 Task: Find connections with filter location Byaroza with filter topic #personalbrandingwith filter profile language Potuguese with filter current company Arm with filter school Vidya Academy of Science and Technology with filter industry Leather Product Manufacturing with filter service category Telecommunications with filter keywords title Crane Operator
Action: Mouse moved to (208, 255)
Screenshot: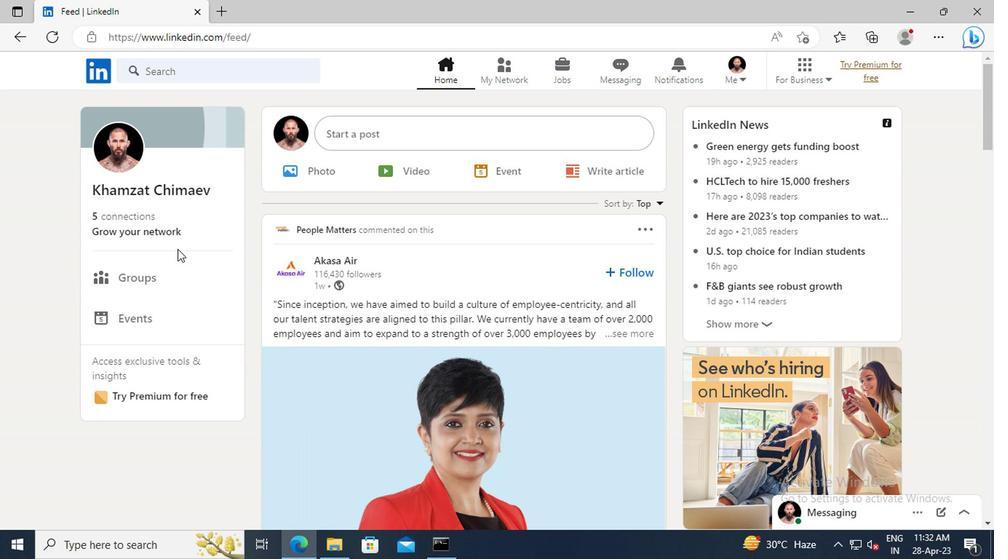 
Action: Mouse pressed left at (208, 255)
Screenshot: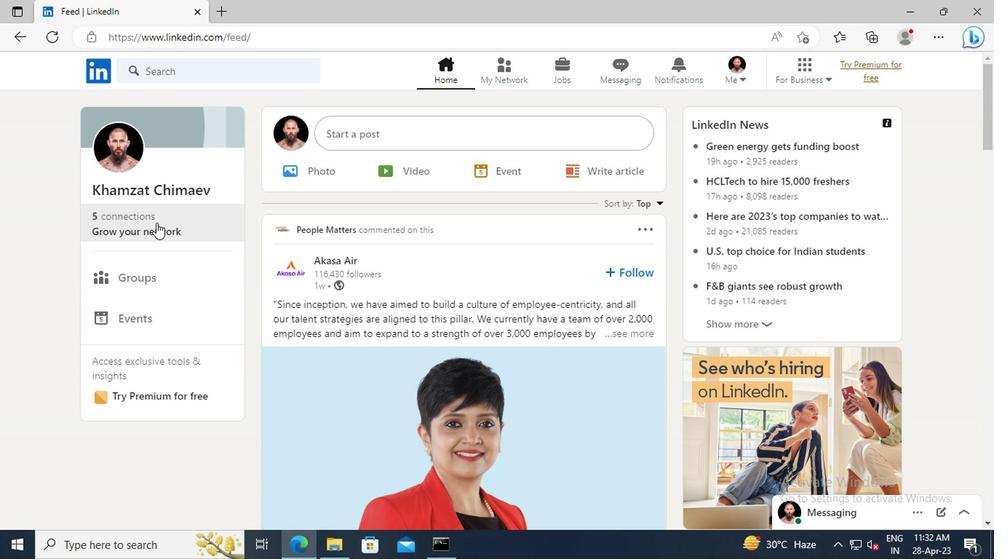 
Action: Mouse moved to (216, 204)
Screenshot: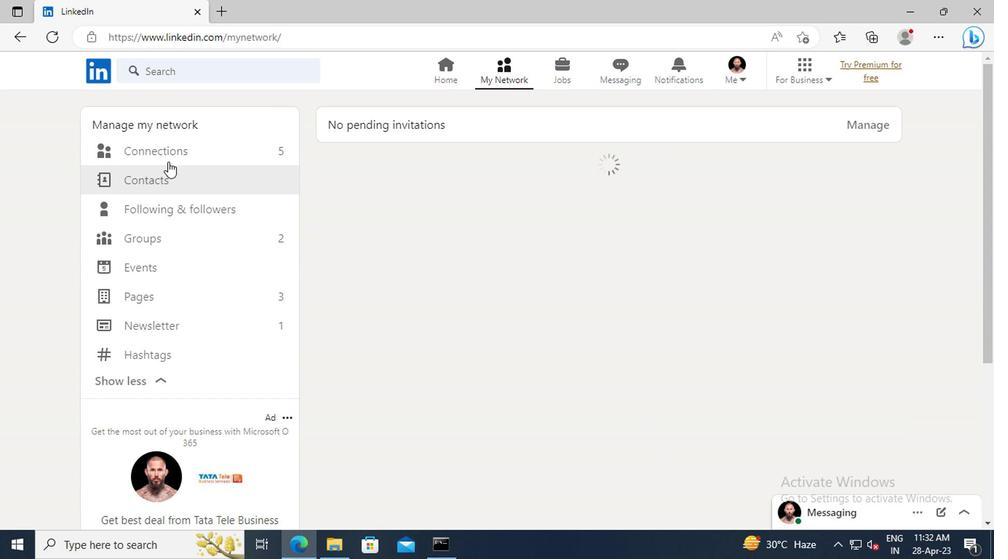 
Action: Mouse pressed left at (216, 204)
Screenshot: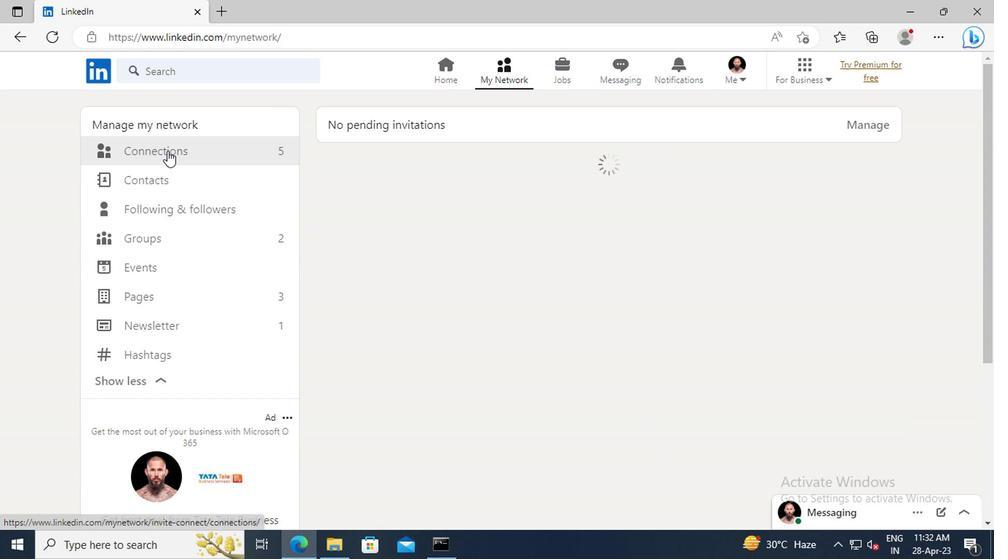 
Action: Mouse moved to (529, 204)
Screenshot: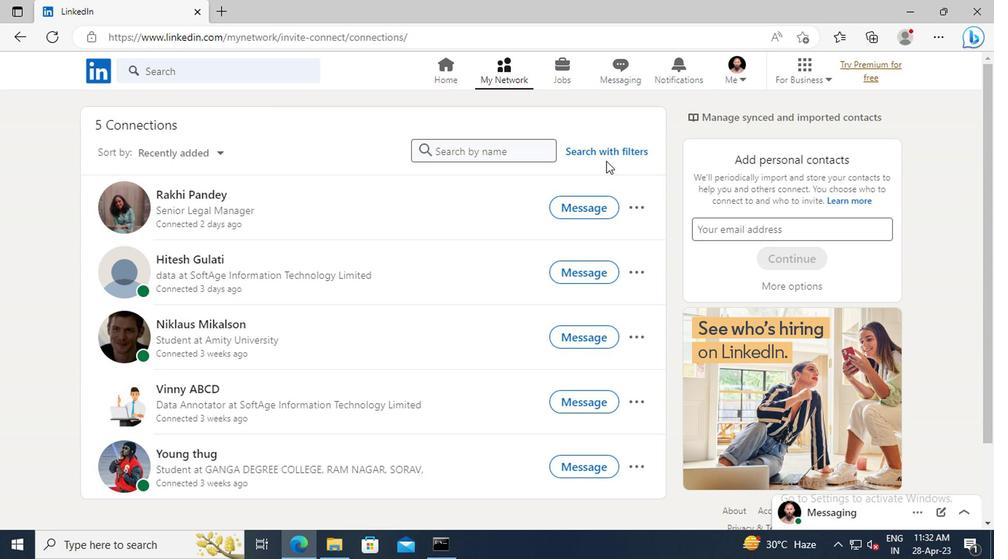 
Action: Mouse pressed left at (529, 204)
Screenshot: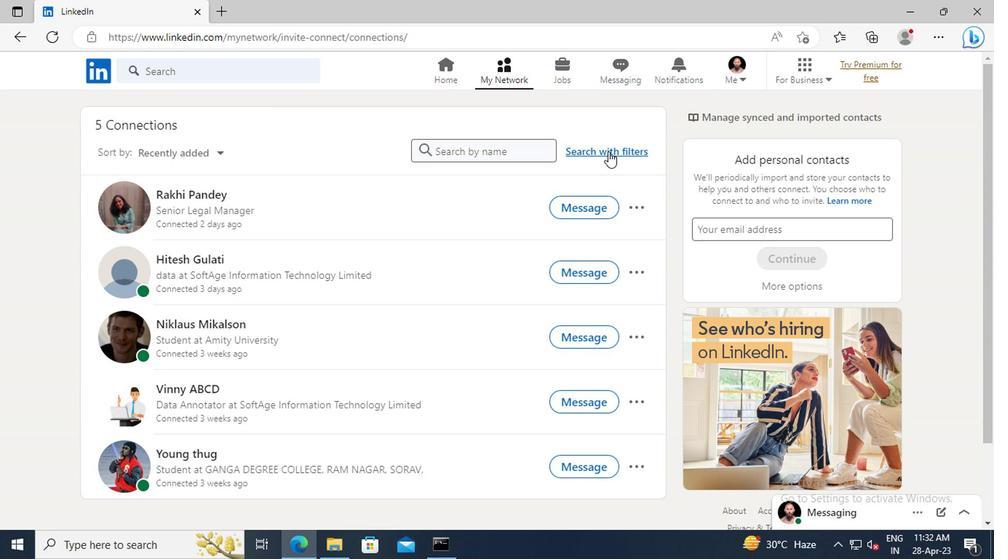 
Action: Mouse moved to (491, 174)
Screenshot: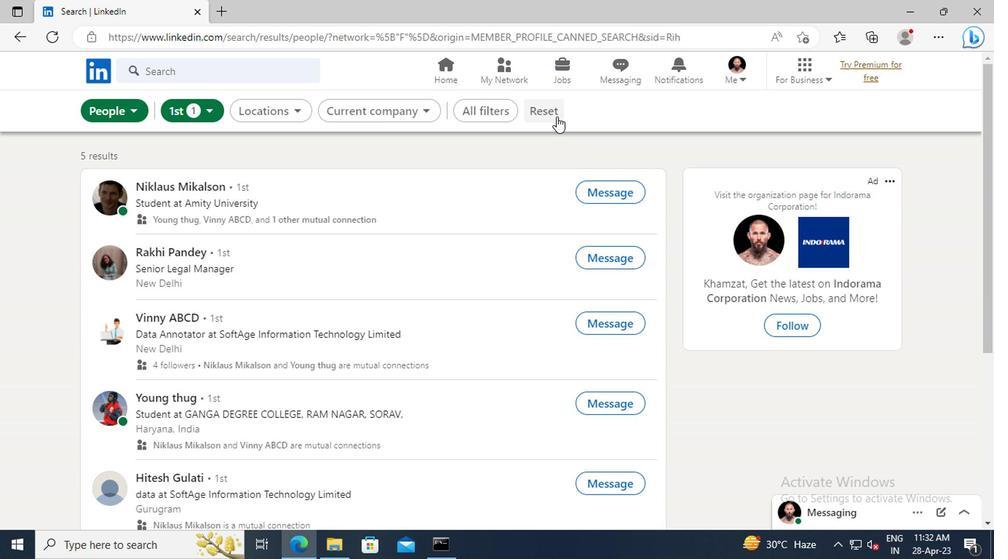 
Action: Mouse pressed left at (491, 174)
Screenshot: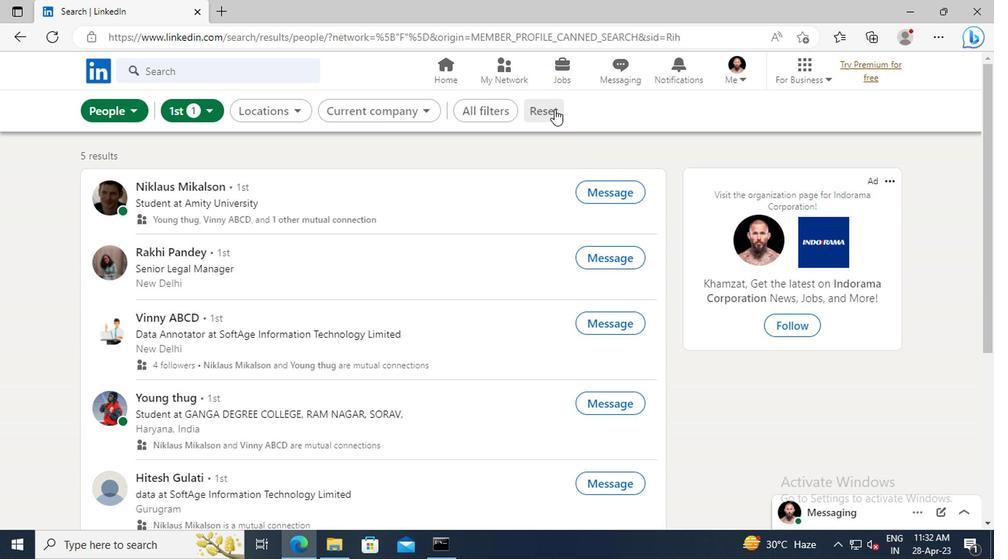 
Action: Mouse moved to (470, 173)
Screenshot: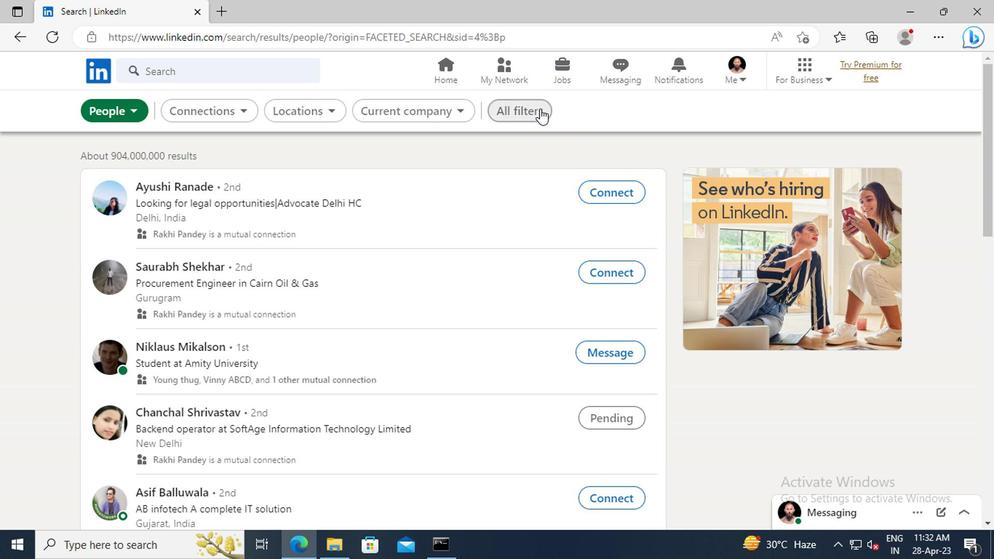 
Action: Mouse pressed left at (470, 173)
Screenshot: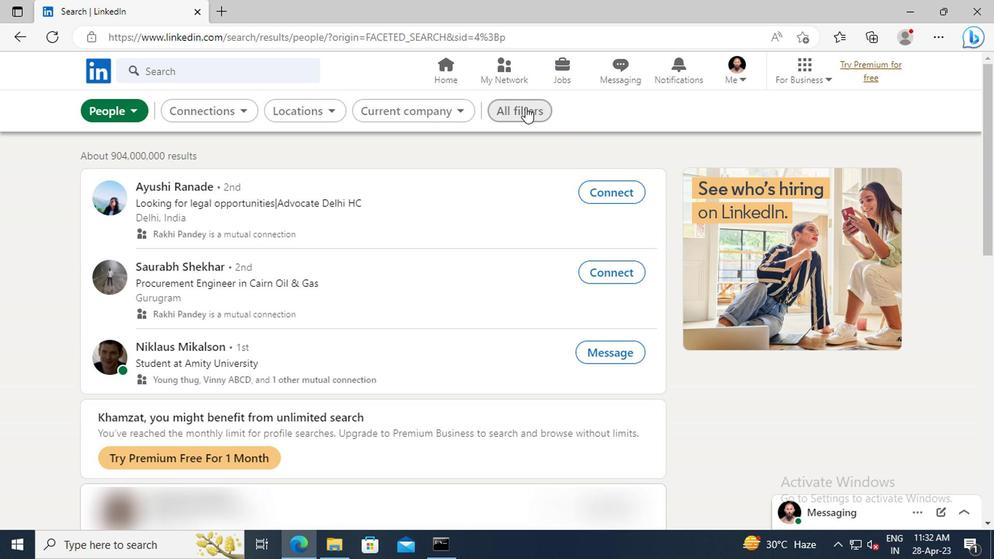 
Action: Mouse moved to (675, 281)
Screenshot: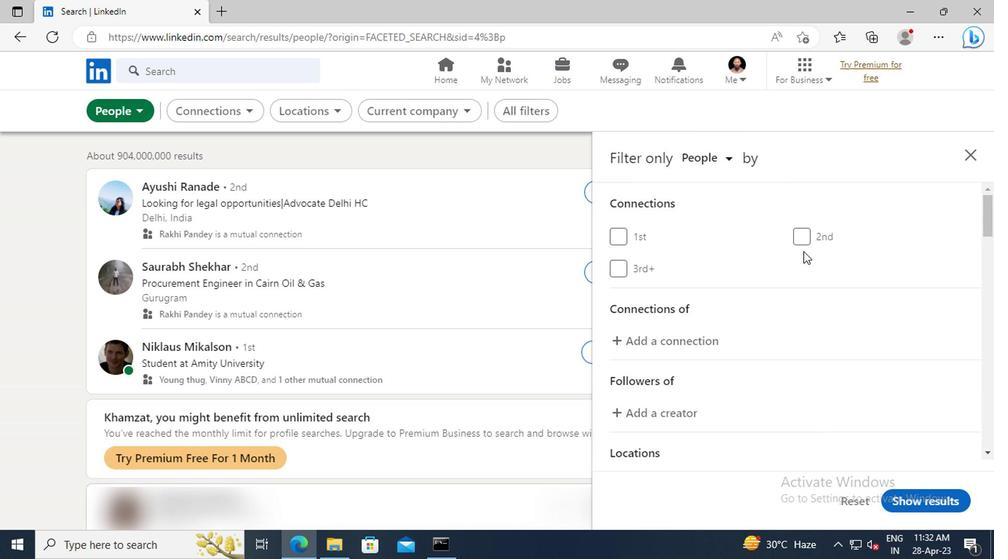 
Action: Mouse scrolled (675, 280) with delta (0, 0)
Screenshot: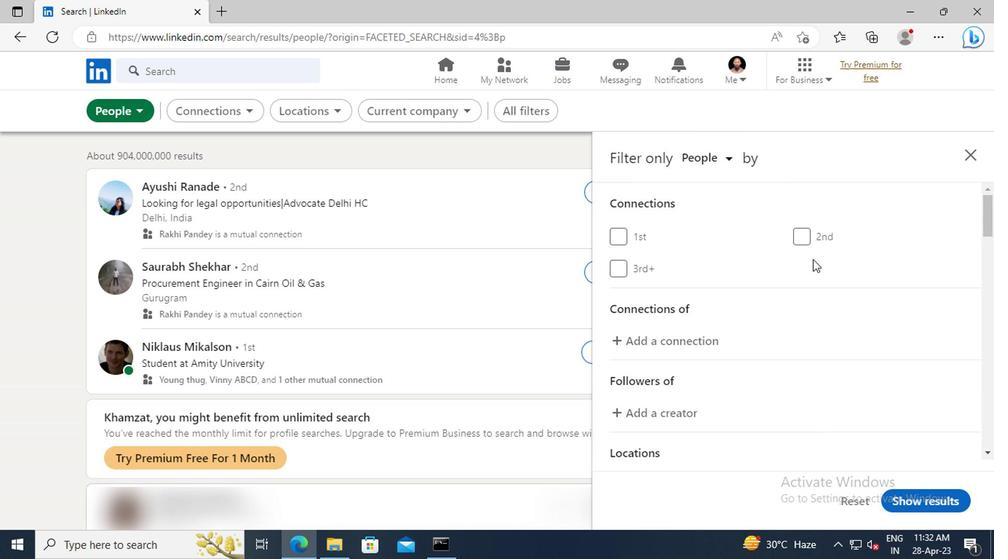 
Action: Mouse scrolled (675, 280) with delta (0, 0)
Screenshot: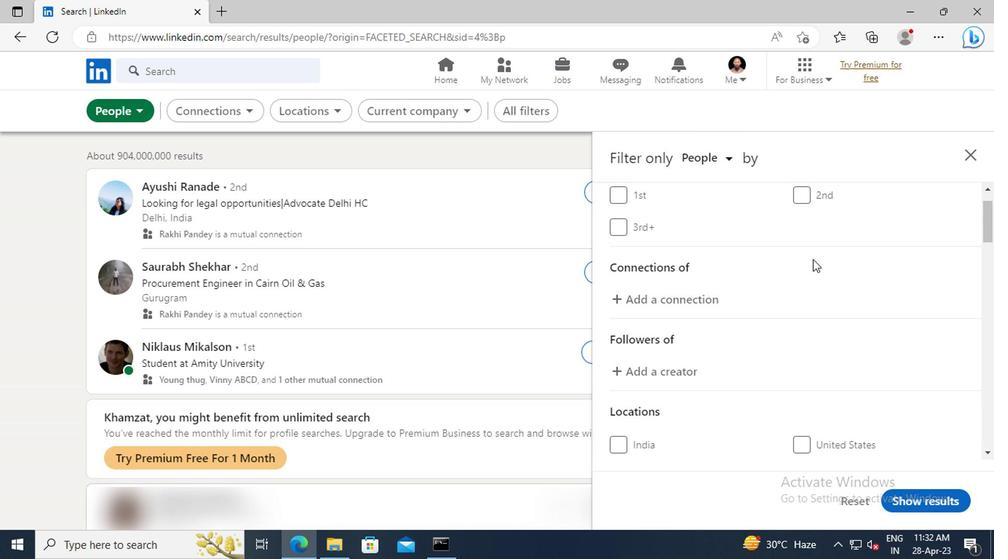 
Action: Mouse scrolled (675, 280) with delta (0, 0)
Screenshot: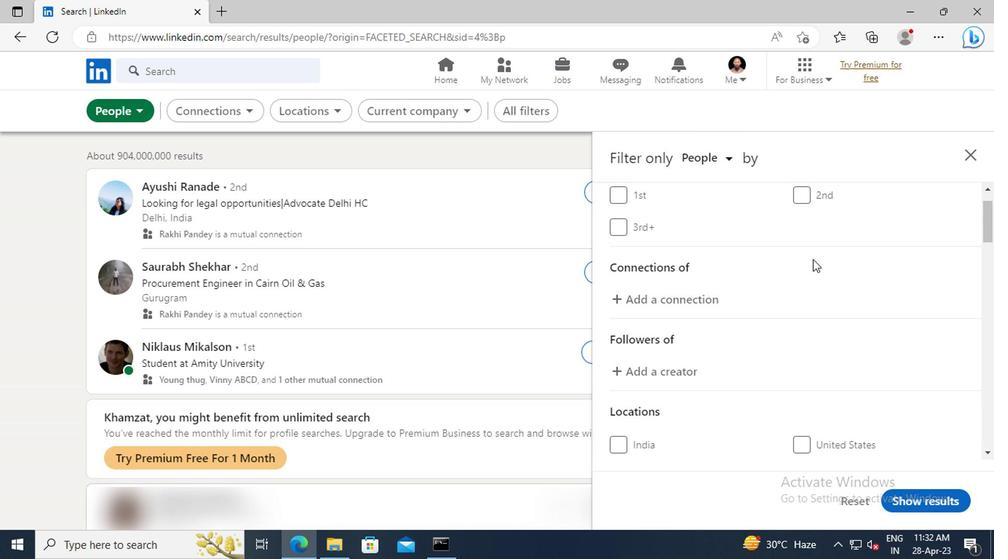 
Action: Mouse scrolled (675, 280) with delta (0, 0)
Screenshot: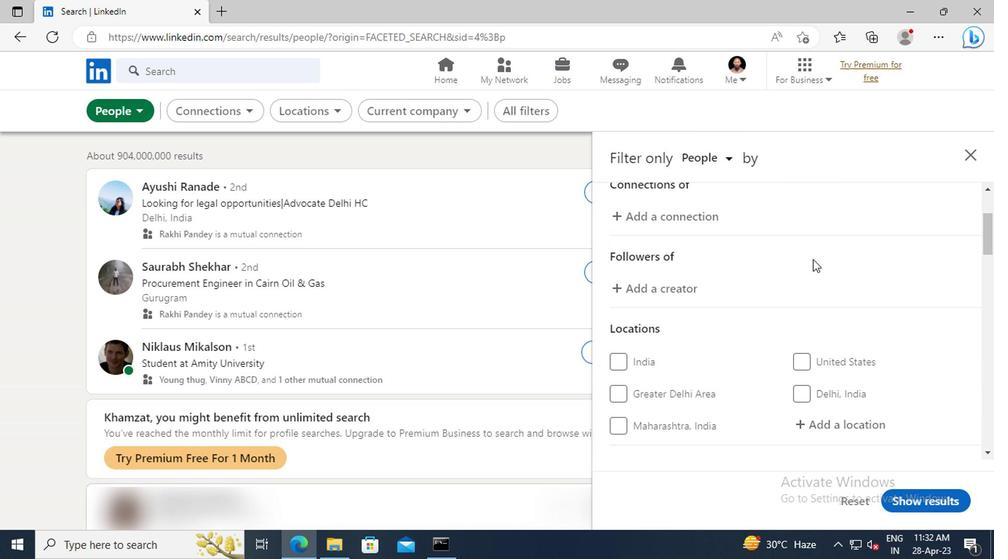 
Action: Mouse scrolled (675, 280) with delta (0, 0)
Screenshot: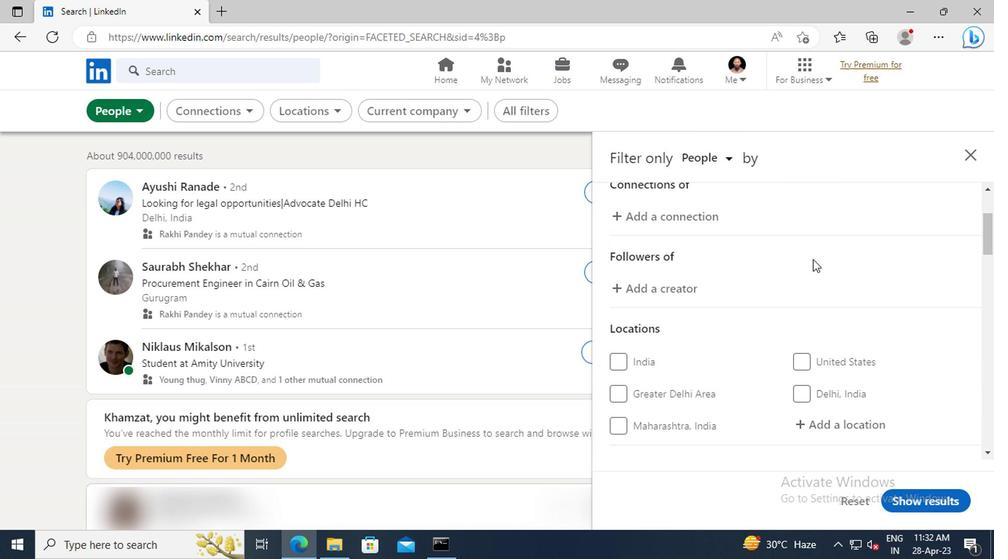 
Action: Mouse scrolled (675, 280) with delta (0, 0)
Screenshot: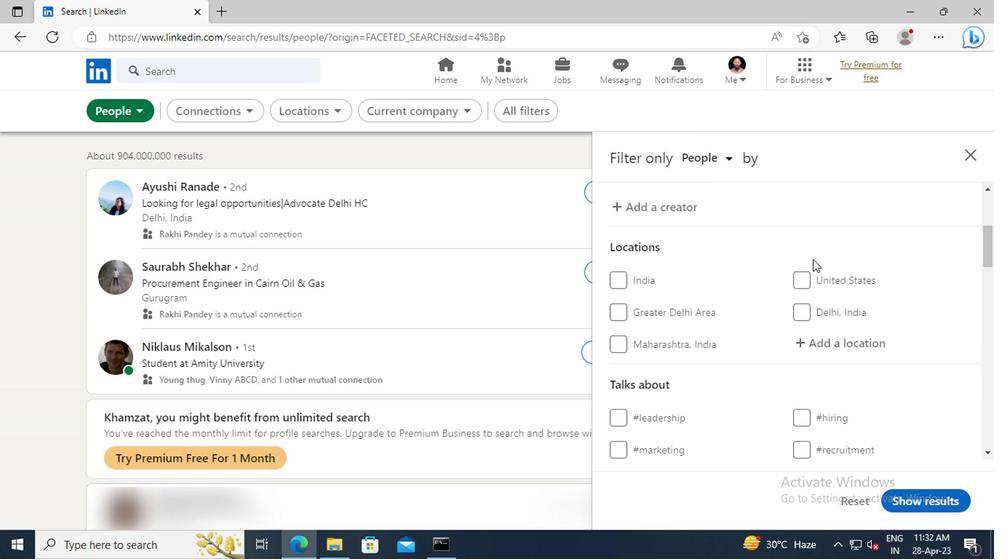 
Action: Mouse moved to (679, 312)
Screenshot: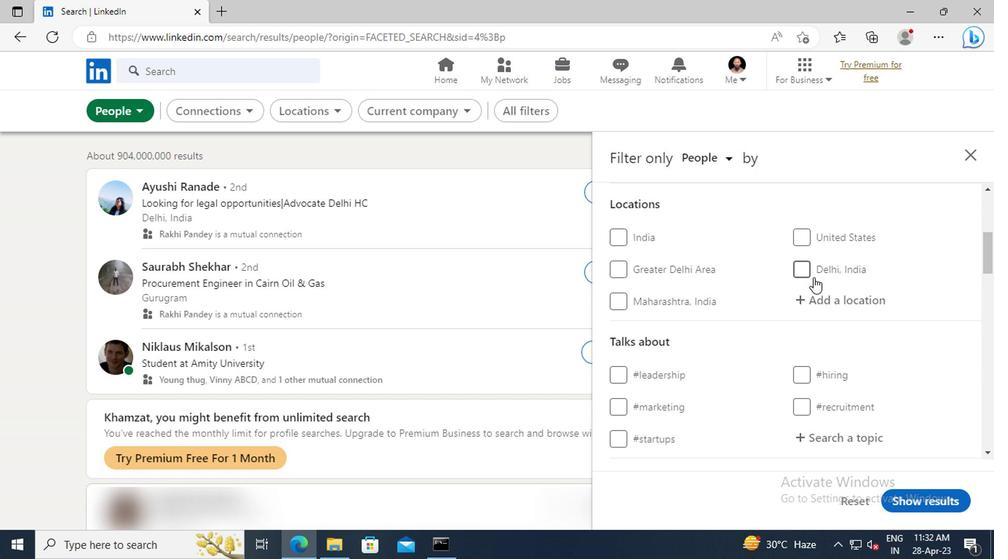 
Action: Mouse pressed left at (679, 312)
Screenshot: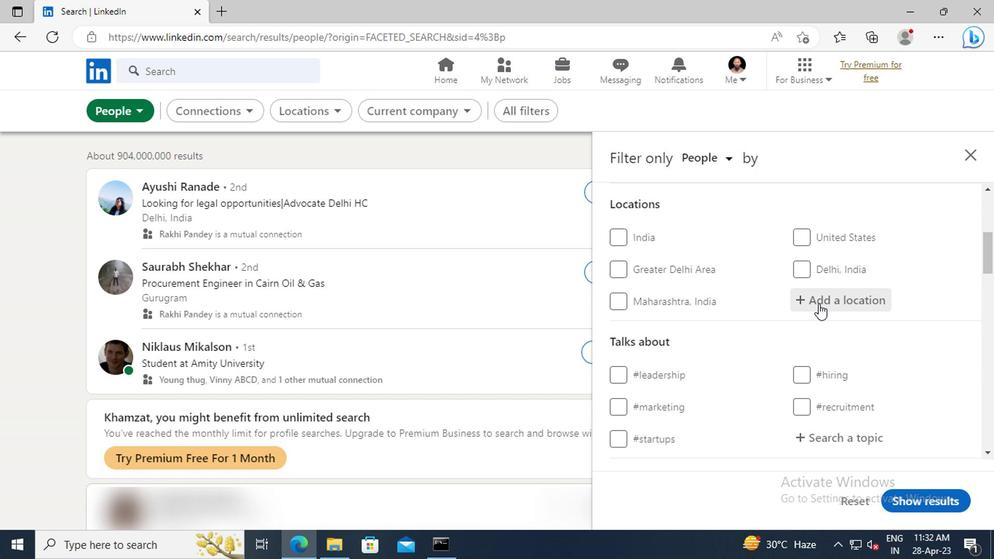 
Action: Key pressed <Key.shift>BYAROZA
Screenshot: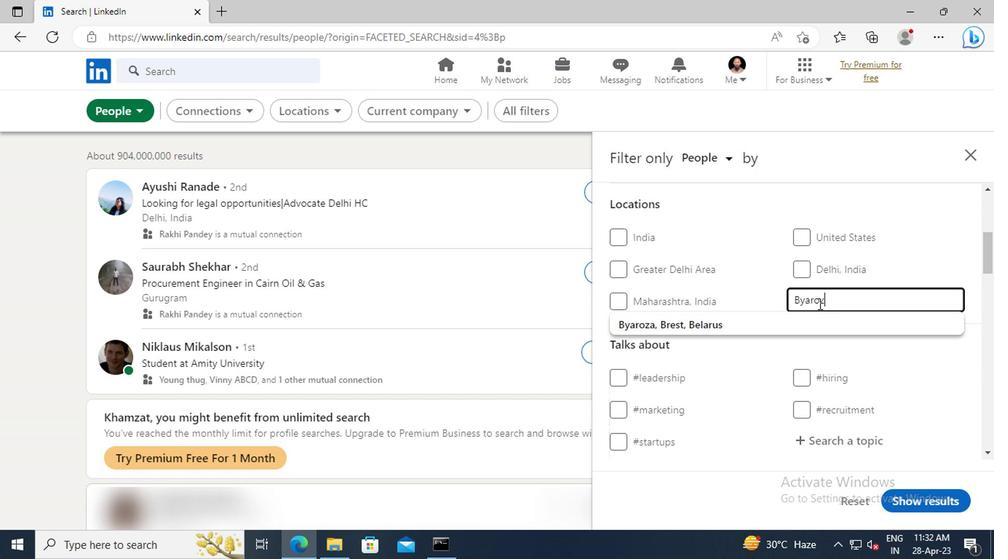 
Action: Mouse moved to (680, 323)
Screenshot: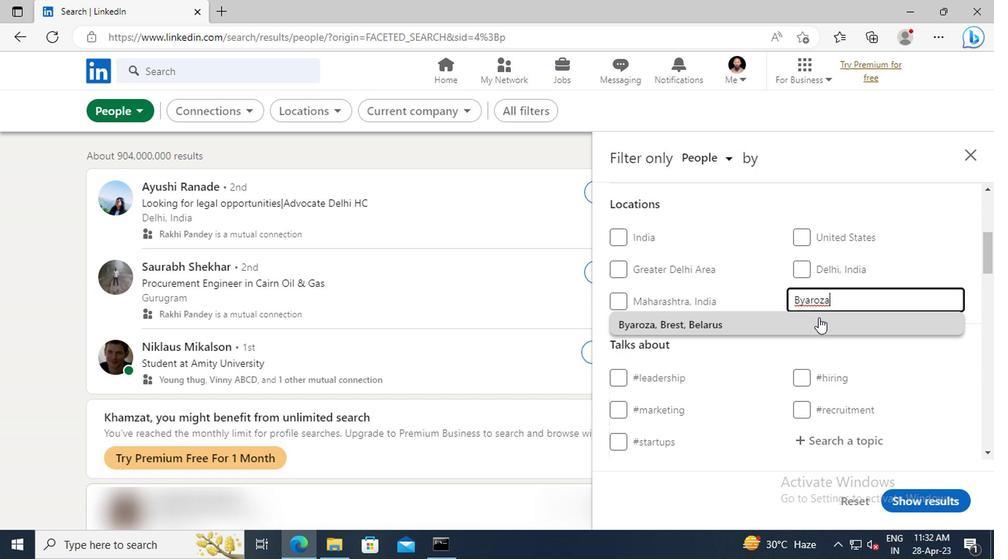 
Action: Mouse pressed left at (680, 323)
Screenshot: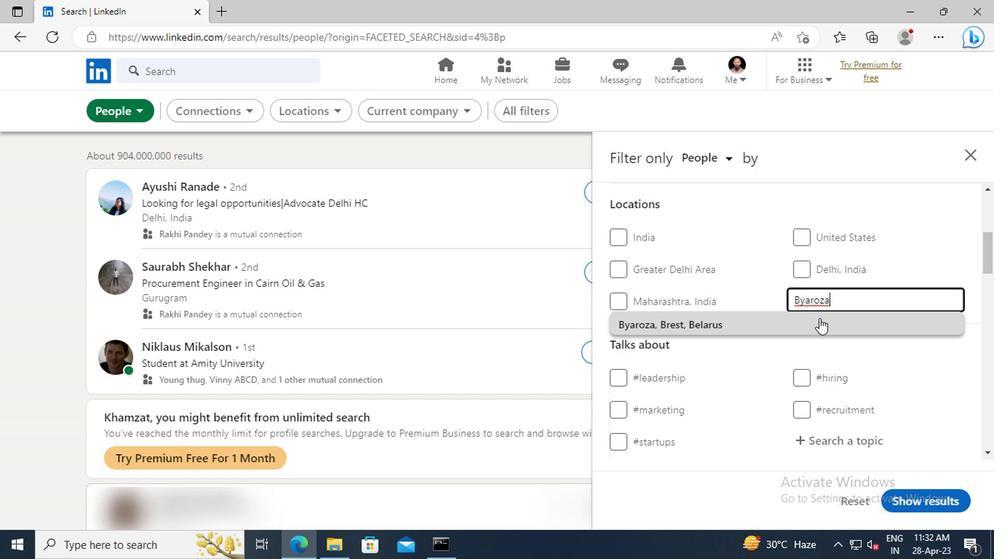 
Action: Mouse scrolled (680, 323) with delta (0, 0)
Screenshot: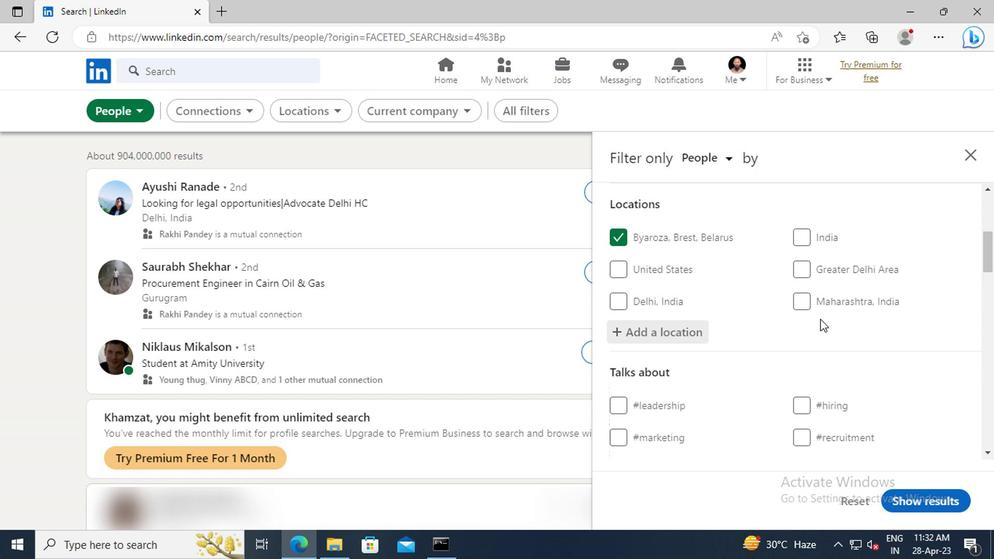 
Action: Mouse scrolled (680, 323) with delta (0, 0)
Screenshot: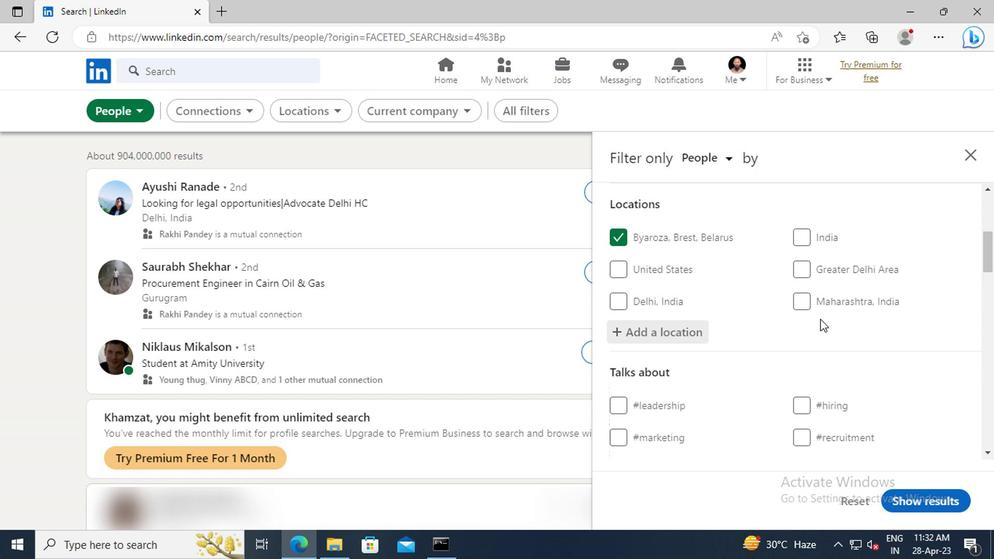 
Action: Mouse scrolled (680, 323) with delta (0, 0)
Screenshot: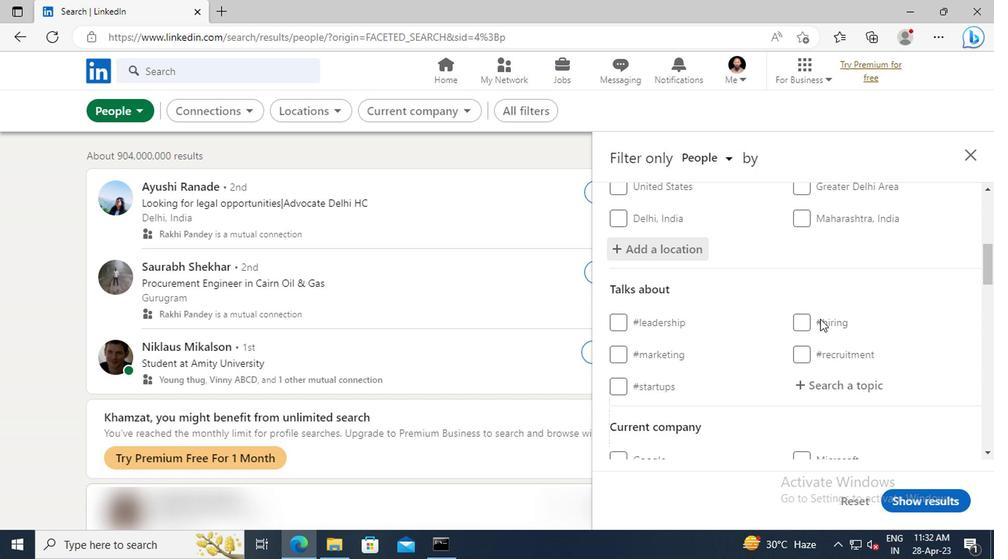 
Action: Mouse moved to (682, 339)
Screenshot: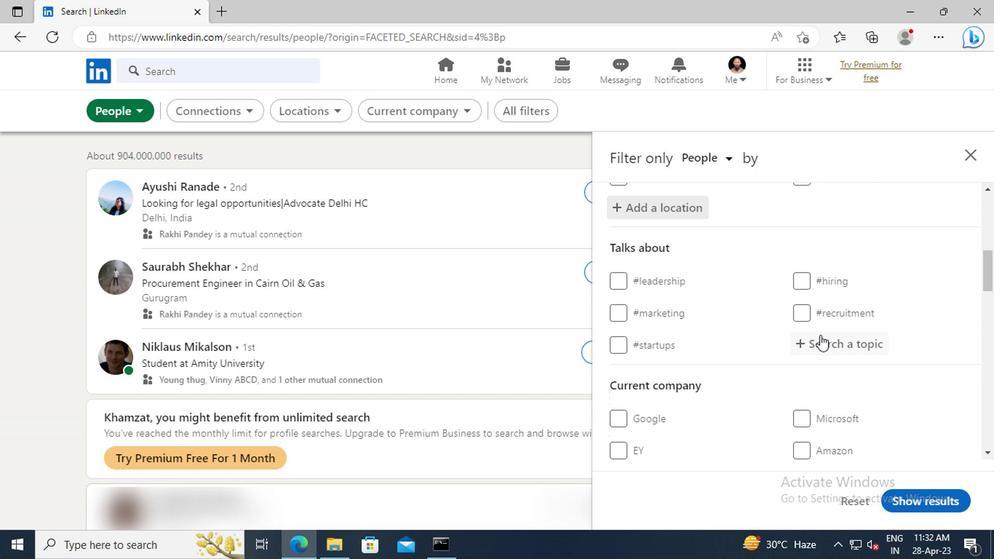 
Action: Mouse pressed left at (682, 339)
Screenshot: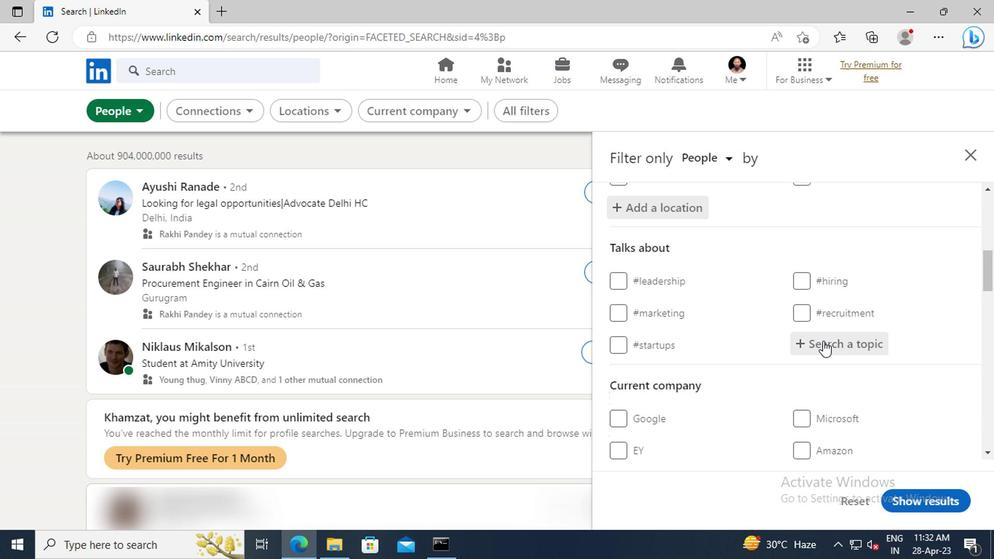 
Action: Key pressed PERSONALBRANDING
Screenshot: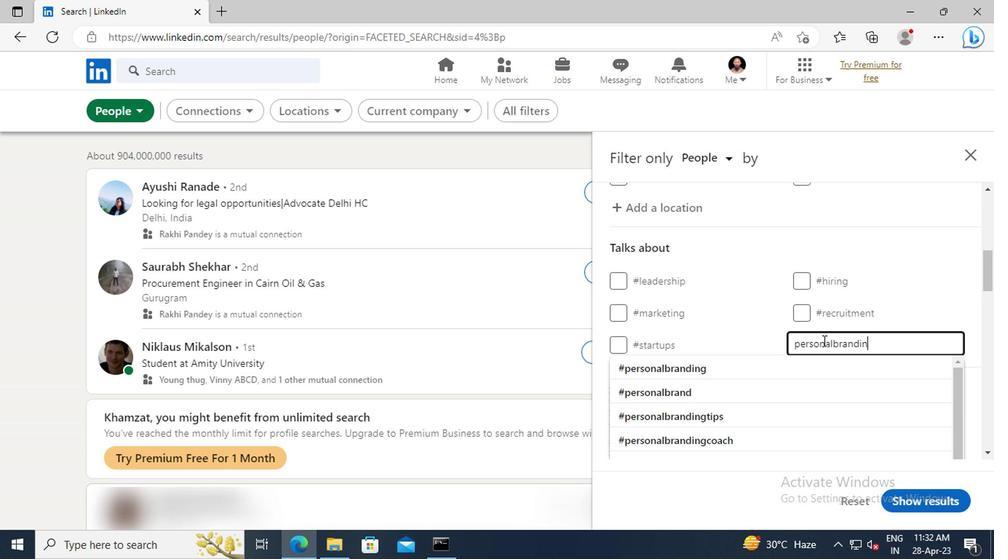 
Action: Mouse moved to (686, 354)
Screenshot: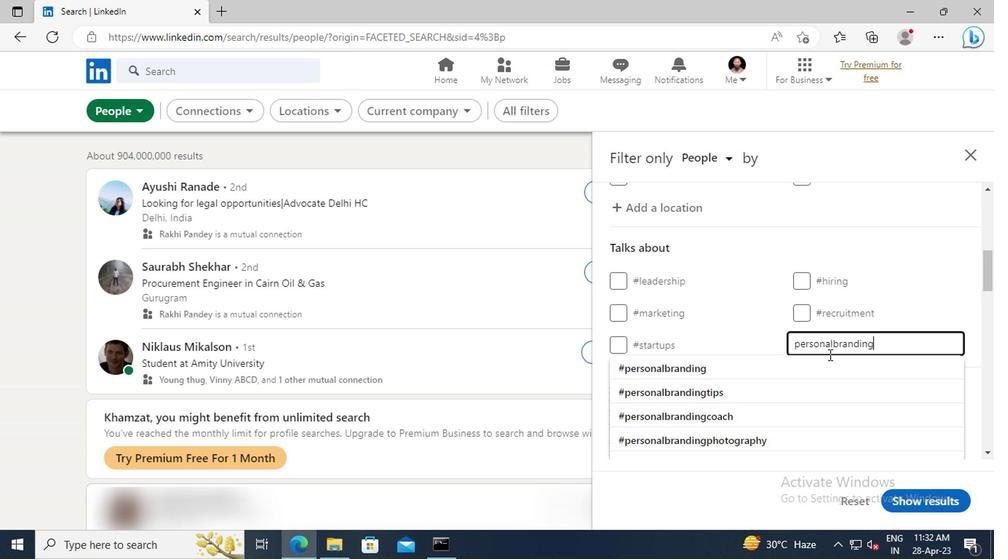 
Action: Mouse pressed left at (686, 354)
Screenshot: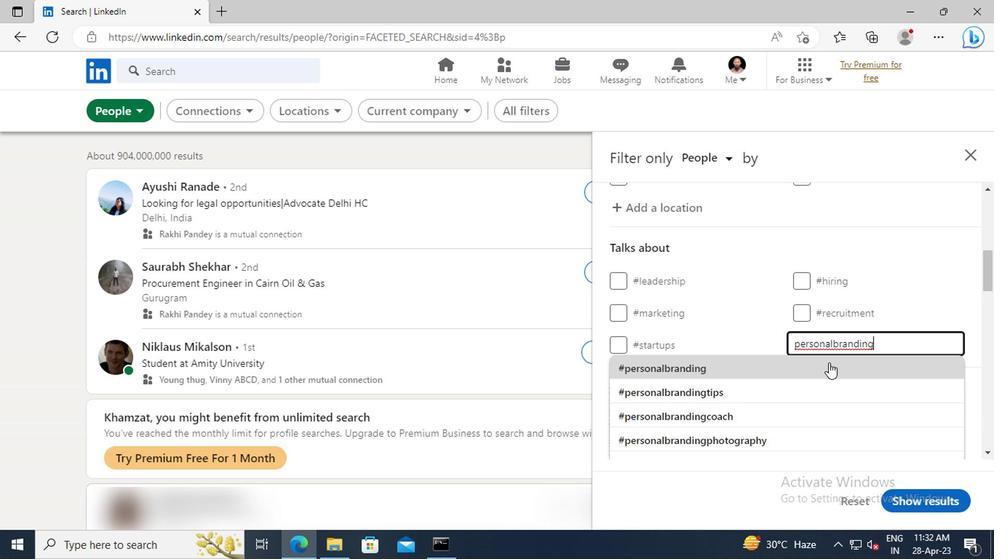 
Action: Mouse moved to (686, 332)
Screenshot: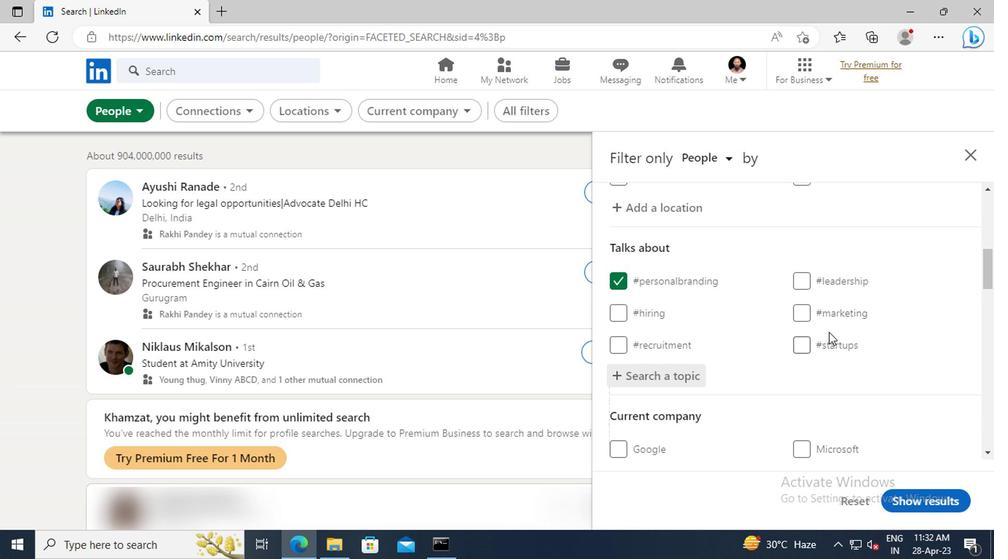 
Action: Mouse scrolled (686, 332) with delta (0, 0)
Screenshot: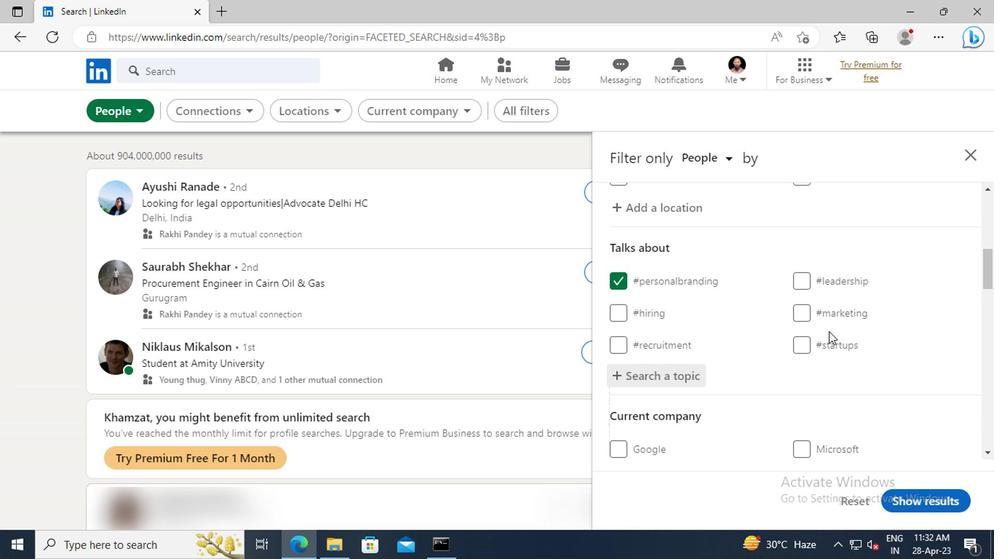 
Action: Mouse scrolled (686, 332) with delta (0, 0)
Screenshot: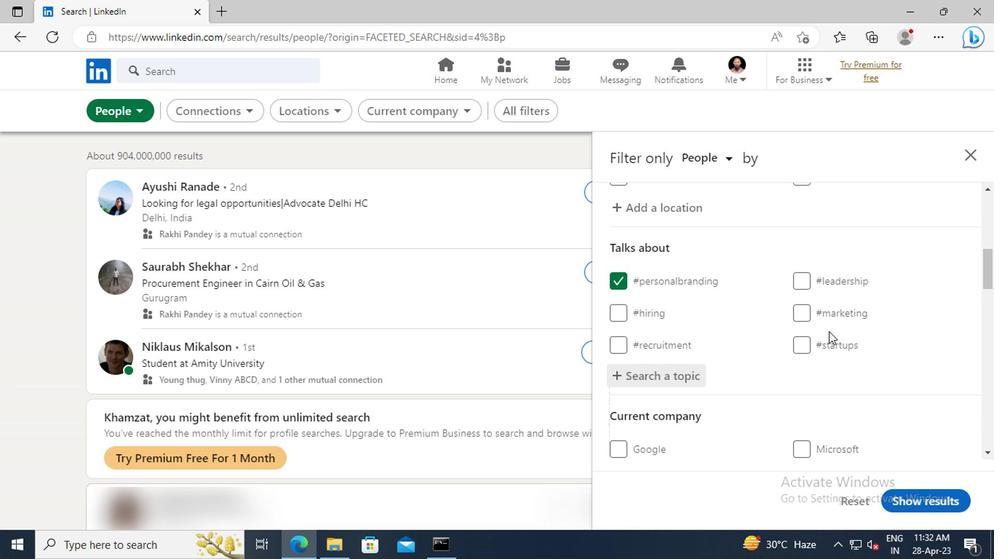 
Action: Mouse scrolled (686, 332) with delta (0, 0)
Screenshot: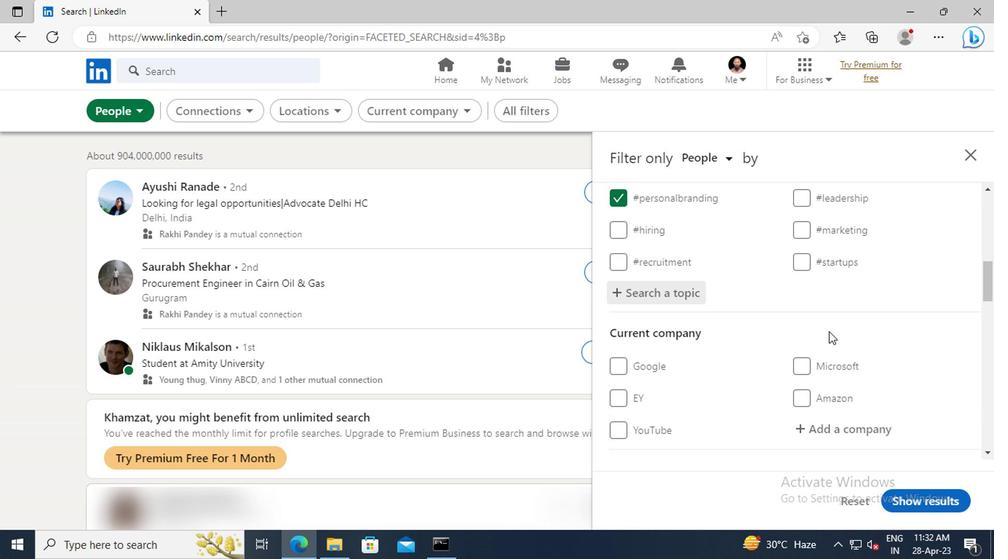 
Action: Mouse scrolled (686, 332) with delta (0, 0)
Screenshot: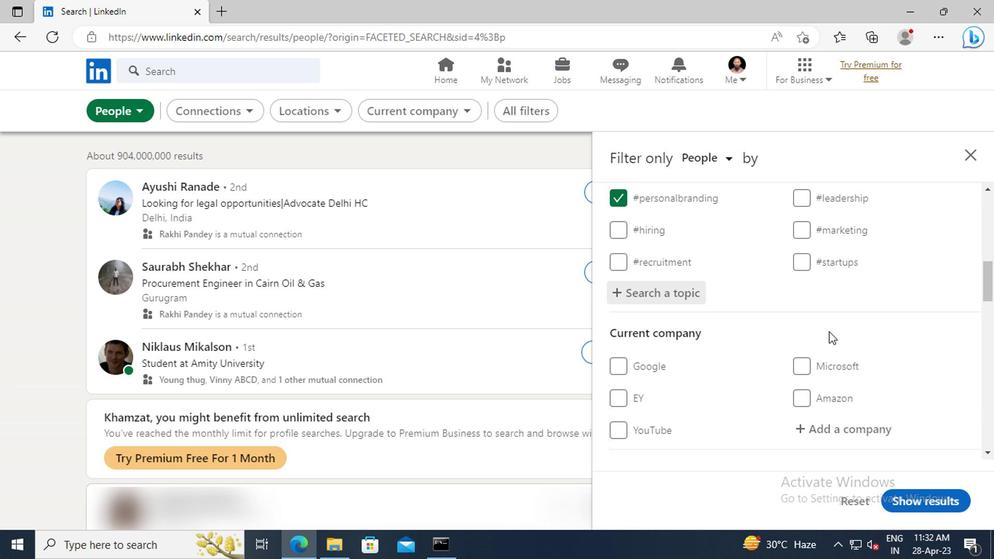 
Action: Mouse scrolled (686, 332) with delta (0, 0)
Screenshot: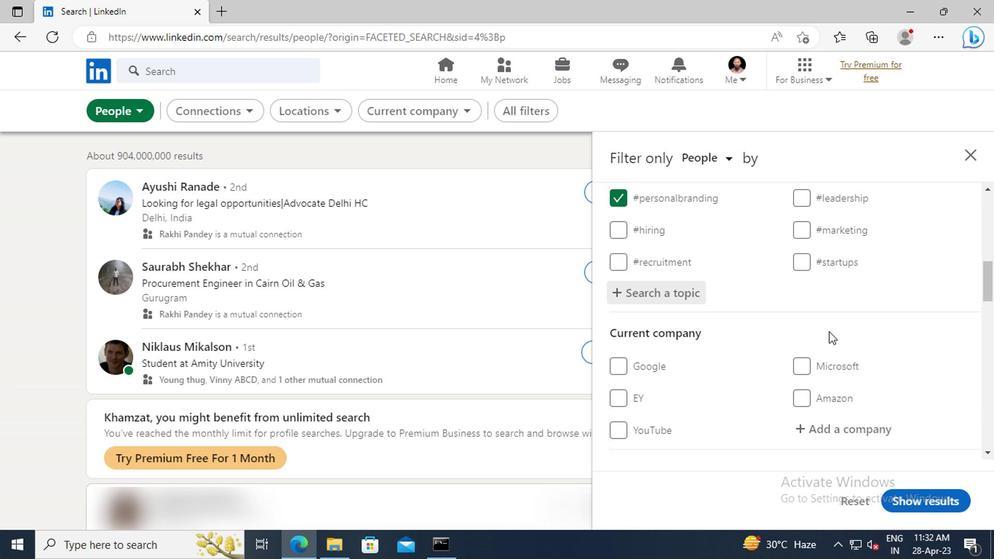 
Action: Mouse scrolled (686, 332) with delta (0, 0)
Screenshot: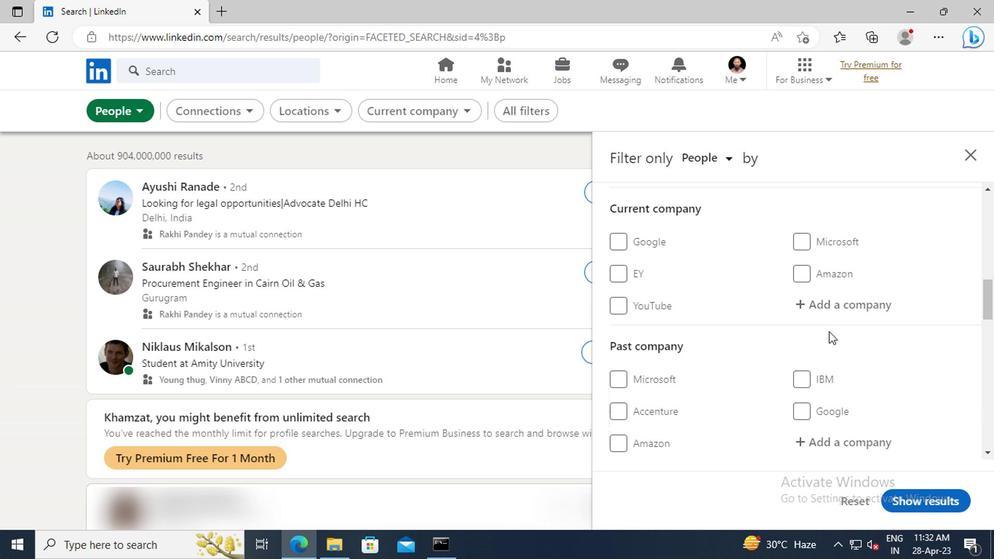 
Action: Mouse scrolled (686, 332) with delta (0, 0)
Screenshot: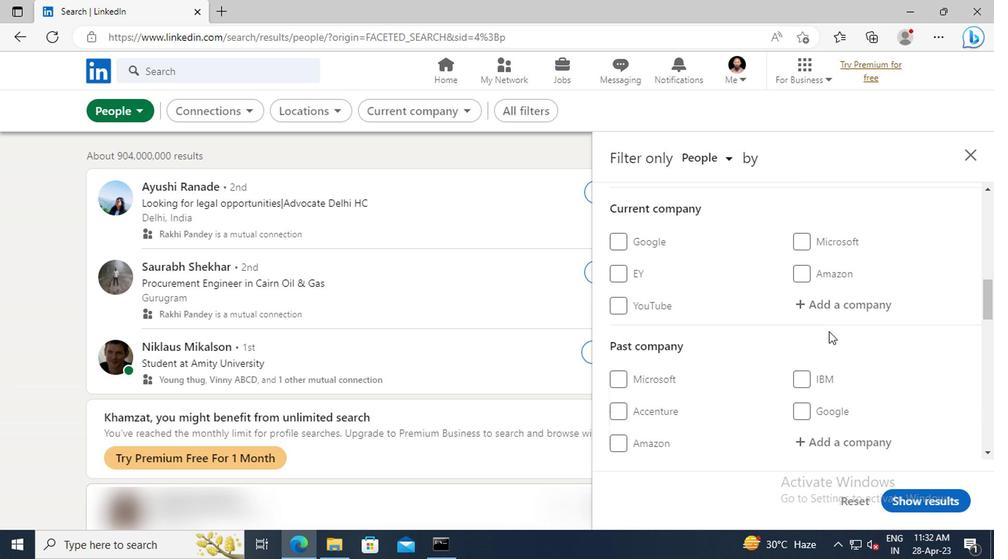 
Action: Mouse scrolled (686, 332) with delta (0, 0)
Screenshot: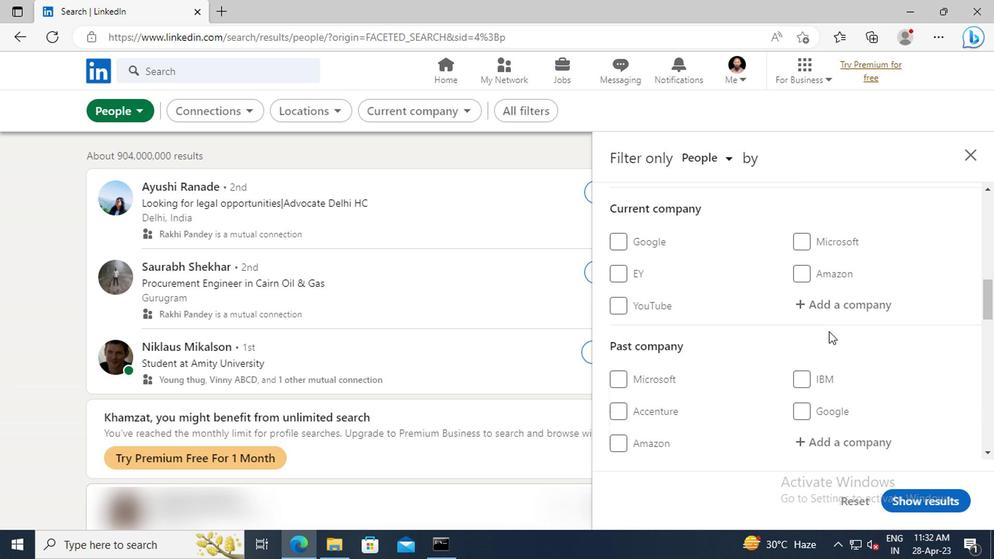
Action: Mouse scrolled (686, 332) with delta (0, 0)
Screenshot: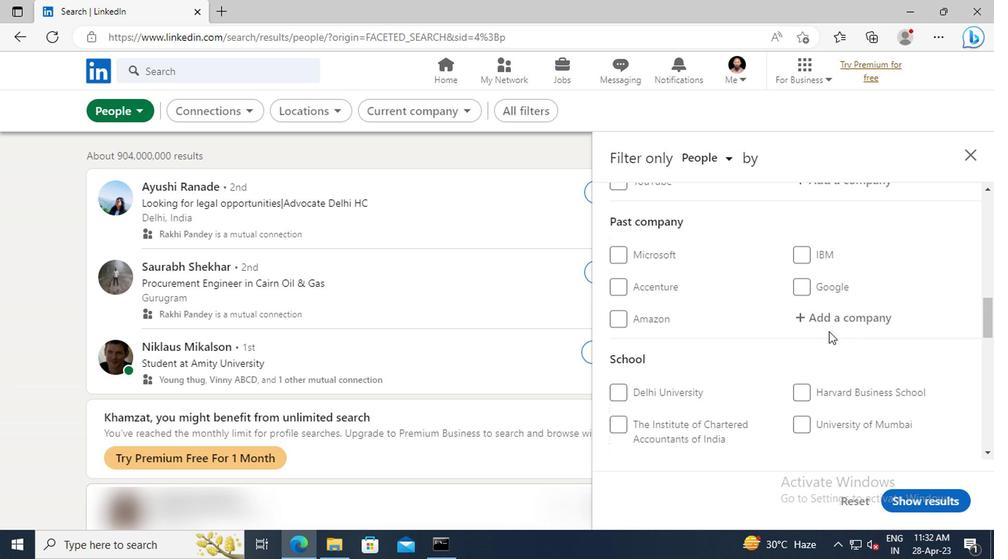 
Action: Mouse scrolled (686, 332) with delta (0, 0)
Screenshot: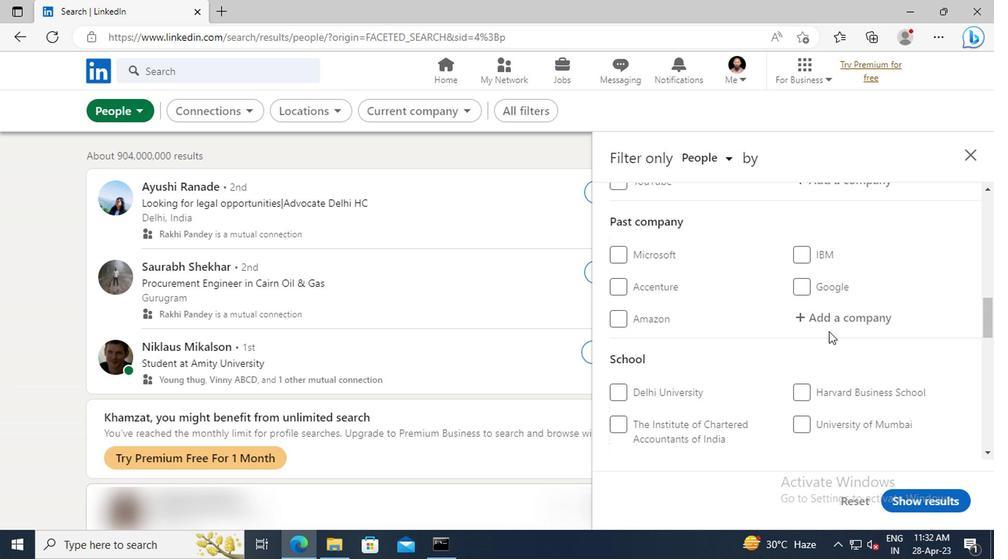 
Action: Mouse scrolled (686, 332) with delta (0, 0)
Screenshot: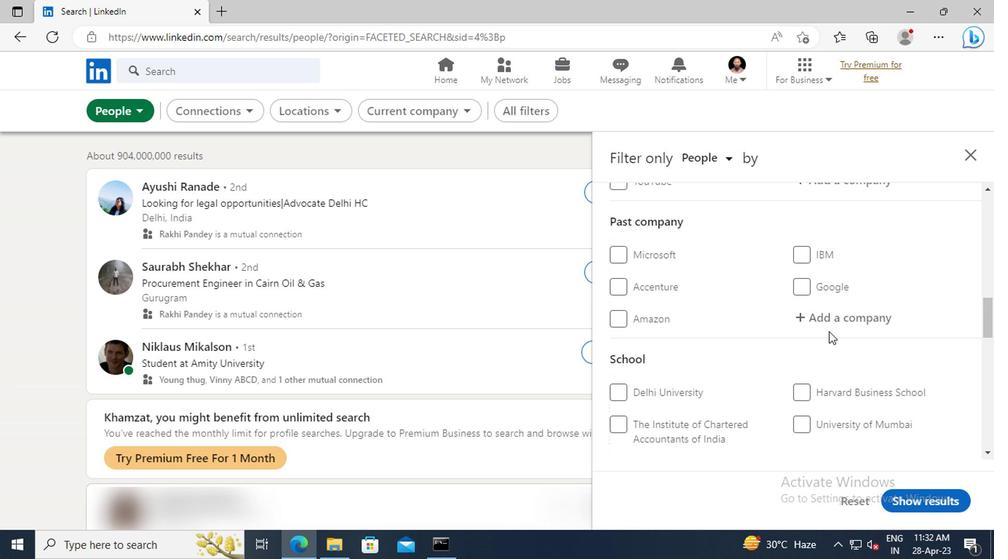 
Action: Mouse scrolled (686, 332) with delta (0, 0)
Screenshot: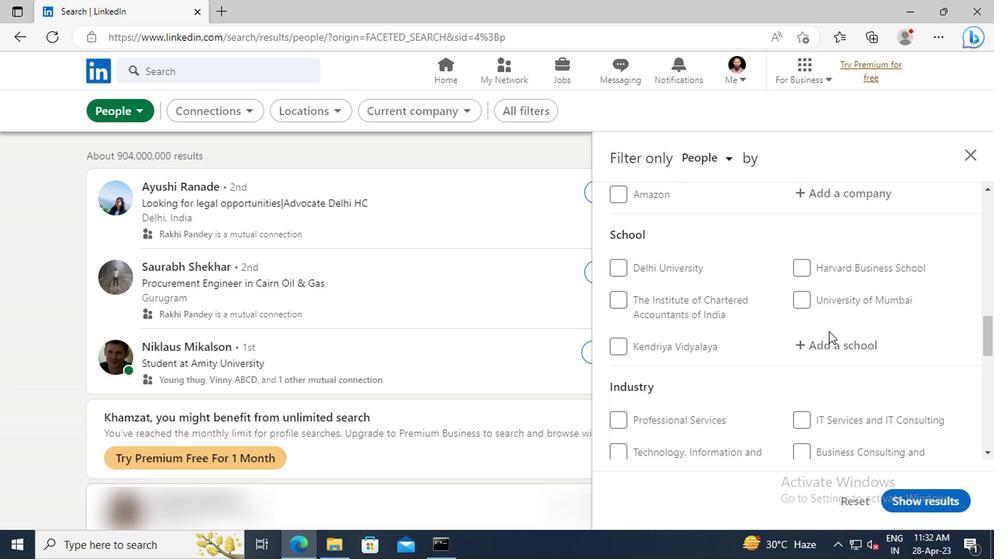 
Action: Mouse scrolled (686, 332) with delta (0, 0)
Screenshot: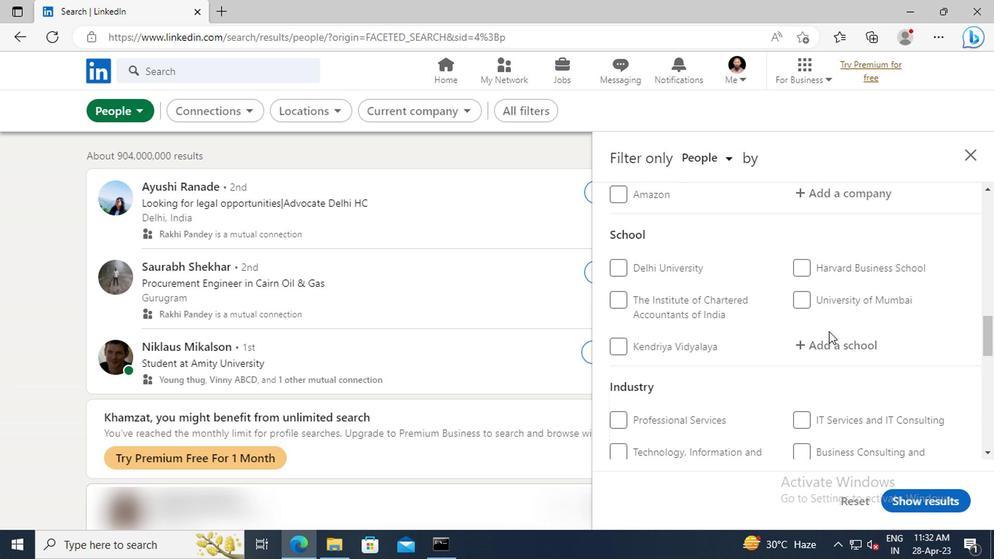 
Action: Mouse scrolled (686, 332) with delta (0, 0)
Screenshot: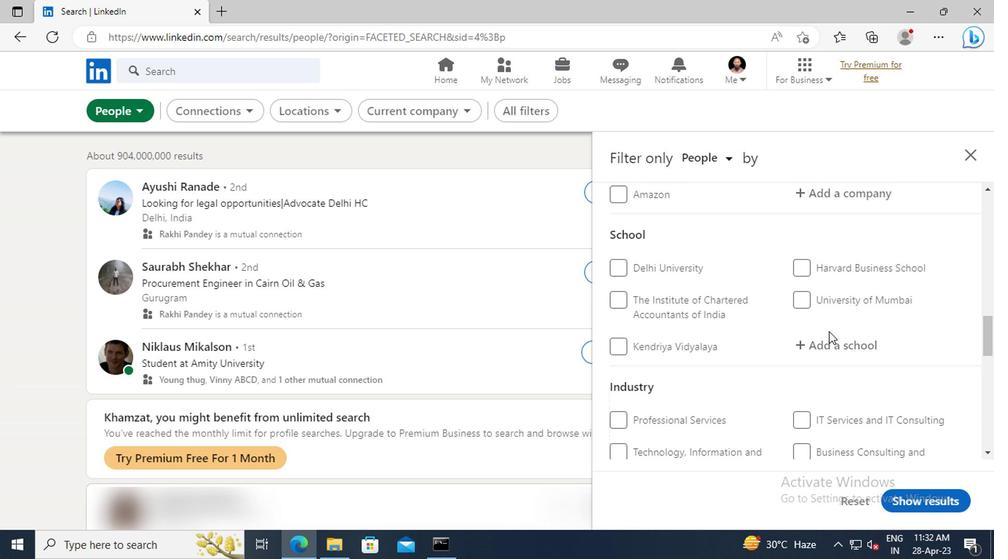 
Action: Mouse scrolled (686, 332) with delta (0, 0)
Screenshot: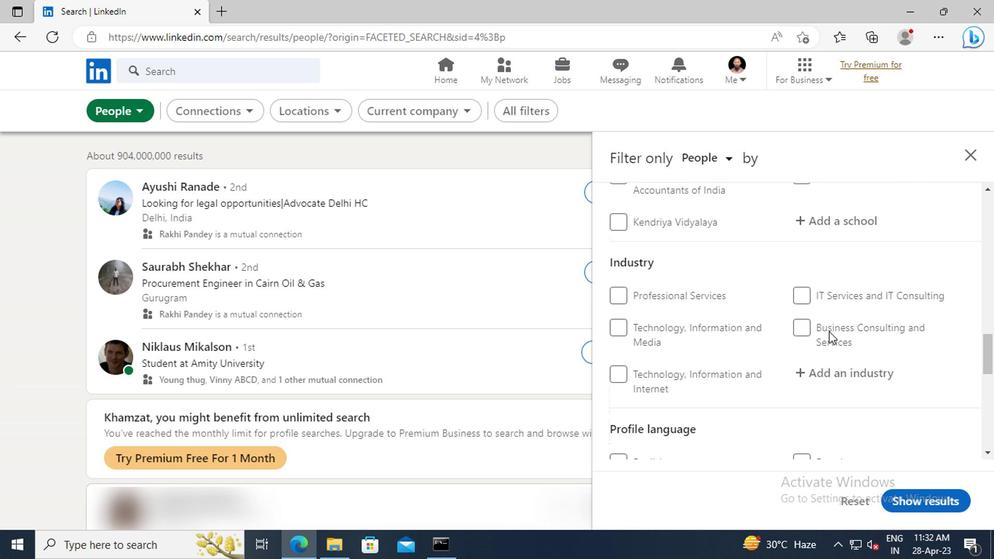 
Action: Mouse scrolled (686, 332) with delta (0, 0)
Screenshot: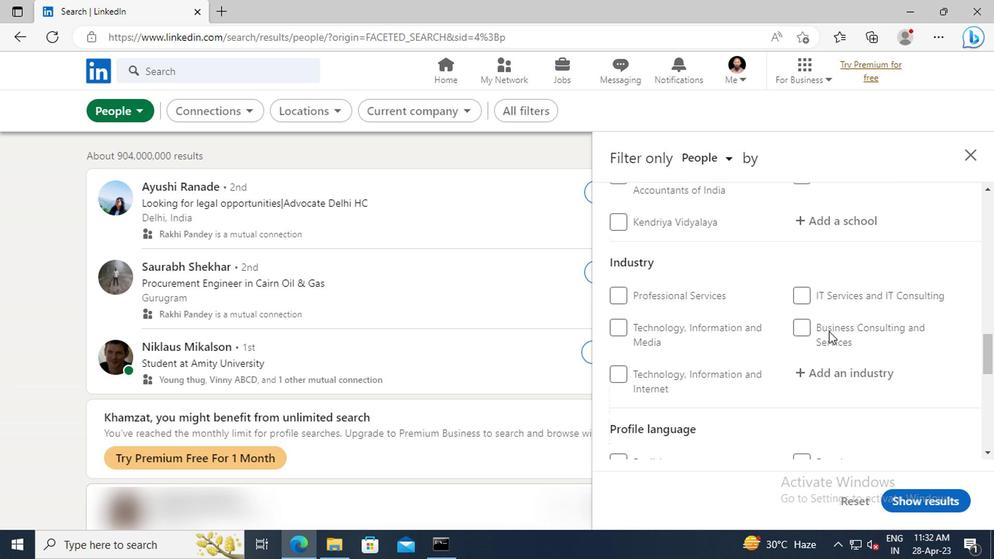 
Action: Mouse scrolled (686, 332) with delta (0, 0)
Screenshot: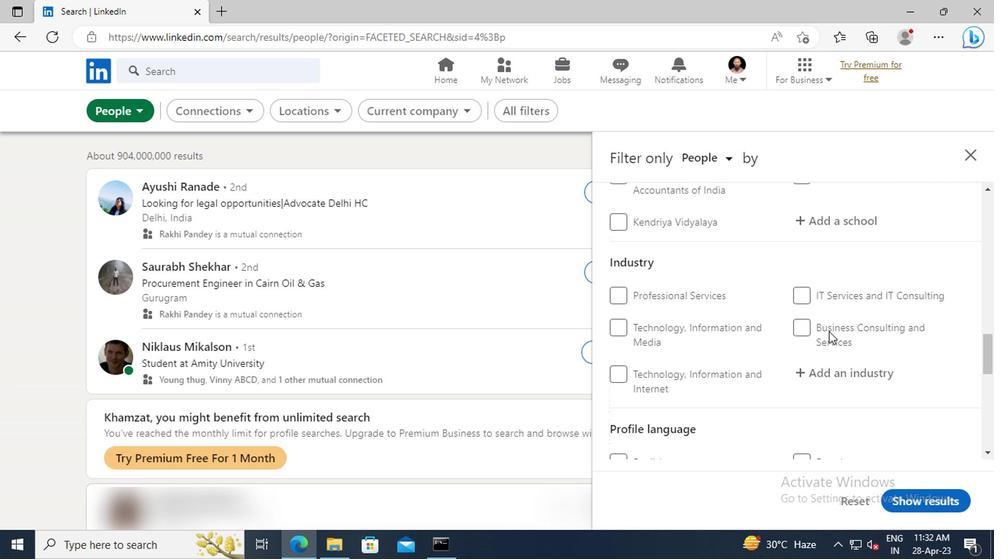 
Action: Mouse moved to (672, 362)
Screenshot: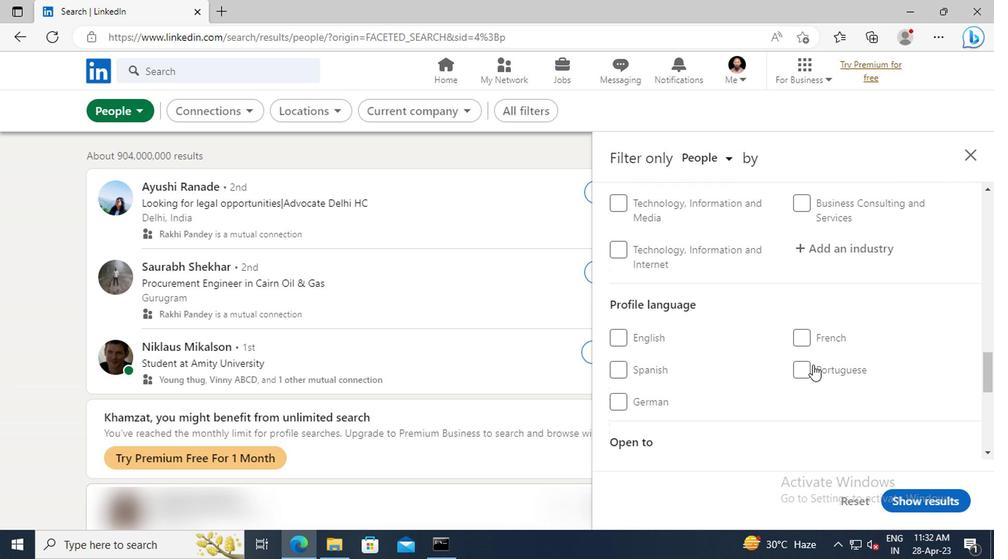
Action: Mouse pressed left at (672, 362)
Screenshot: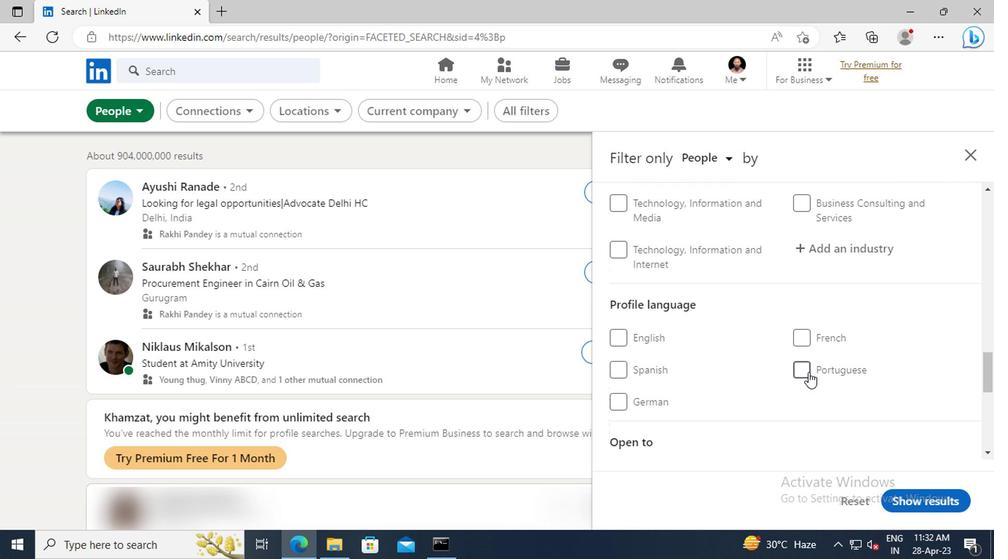 
Action: Mouse moved to (683, 351)
Screenshot: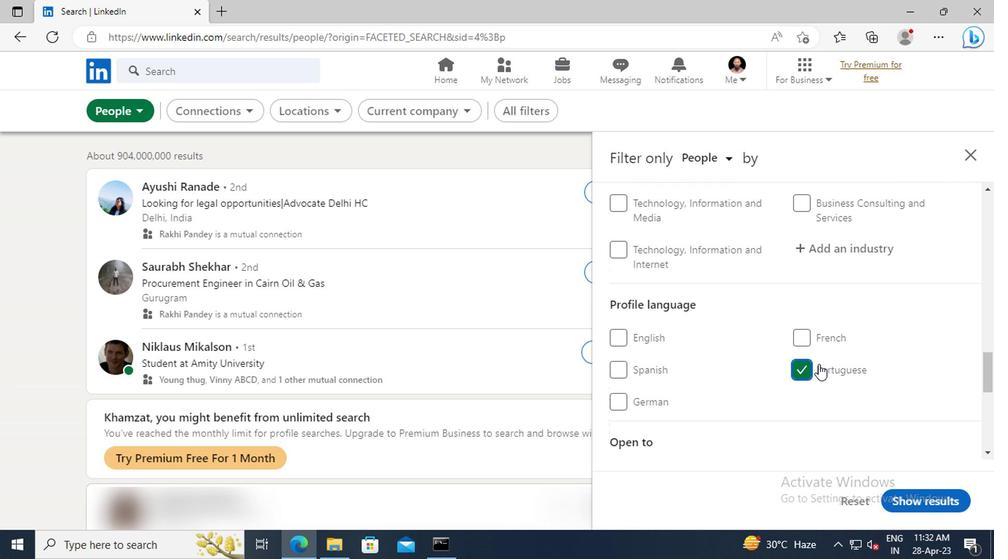
Action: Mouse scrolled (683, 351) with delta (0, 0)
Screenshot: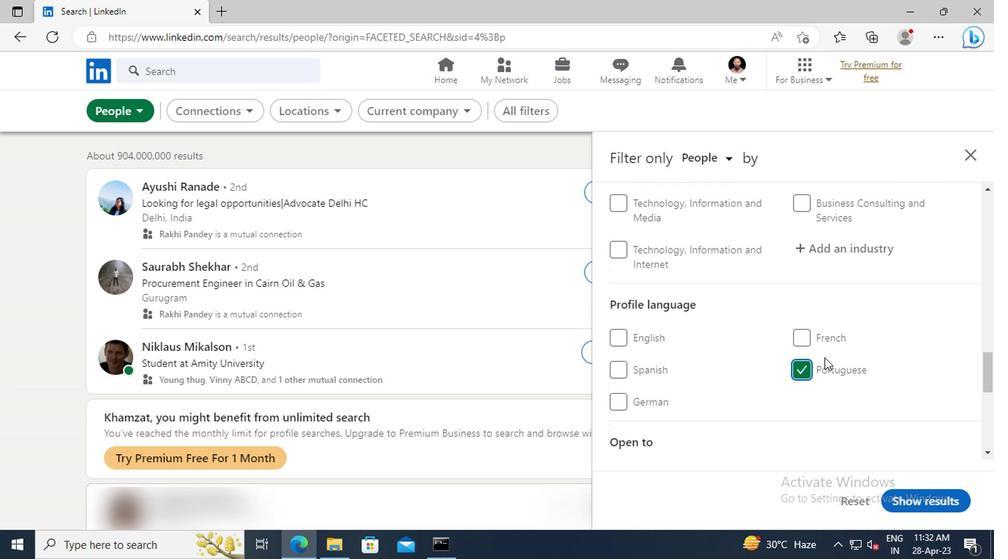 
Action: Mouse scrolled (683, 351) with delta (0, 0)
Screenshot: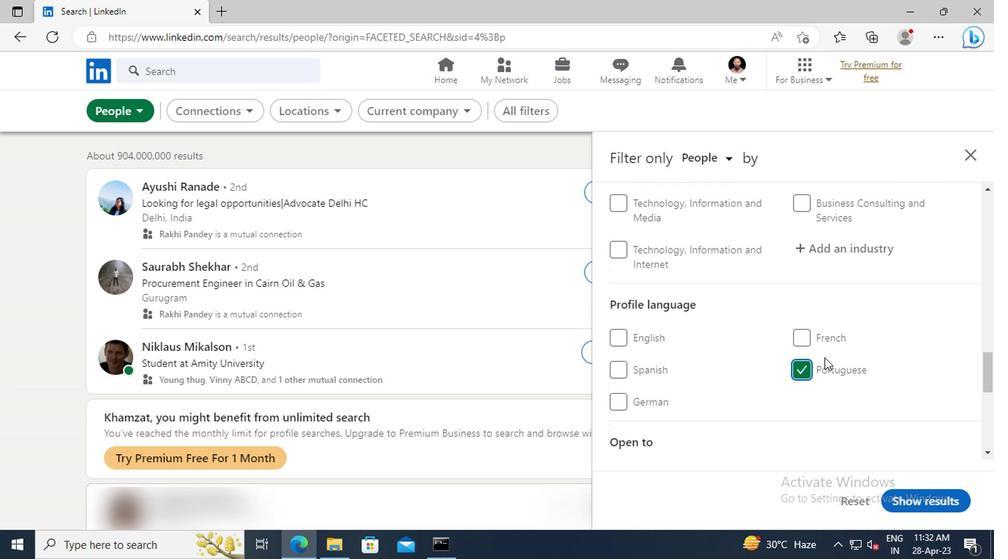 
Action: Mouse scrolled (683, 351) with delta (0, 0)
Screenshot: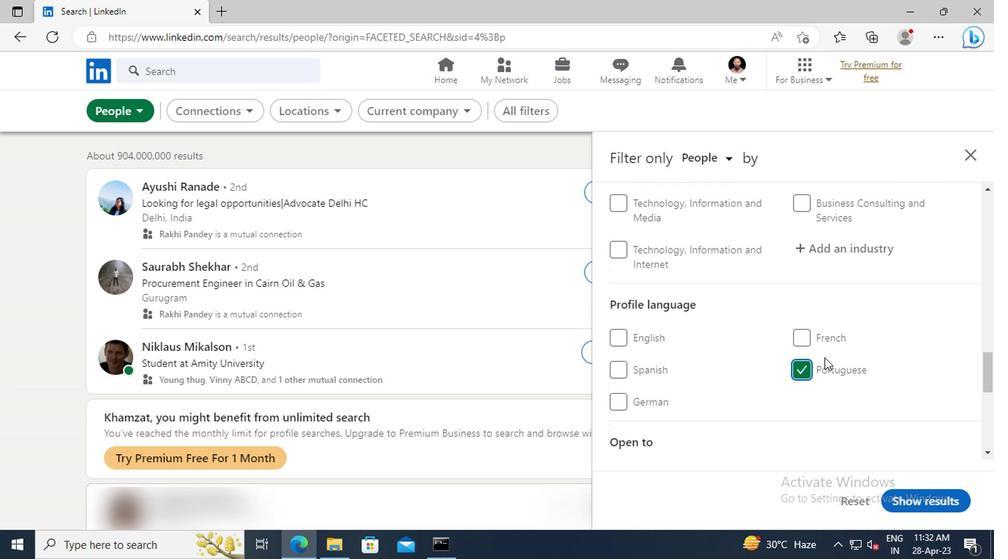 
Action: Mouse scrolled (683, 351) with delta (0, 0)
Screenshot: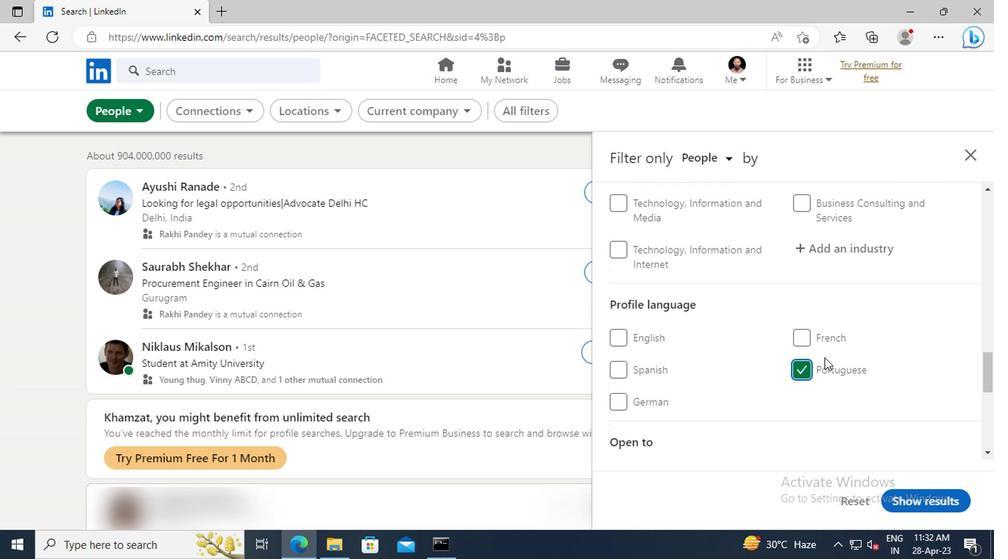 
Action: Mouse scrolled (683, 351) with delta (0, 0)
Screenshot: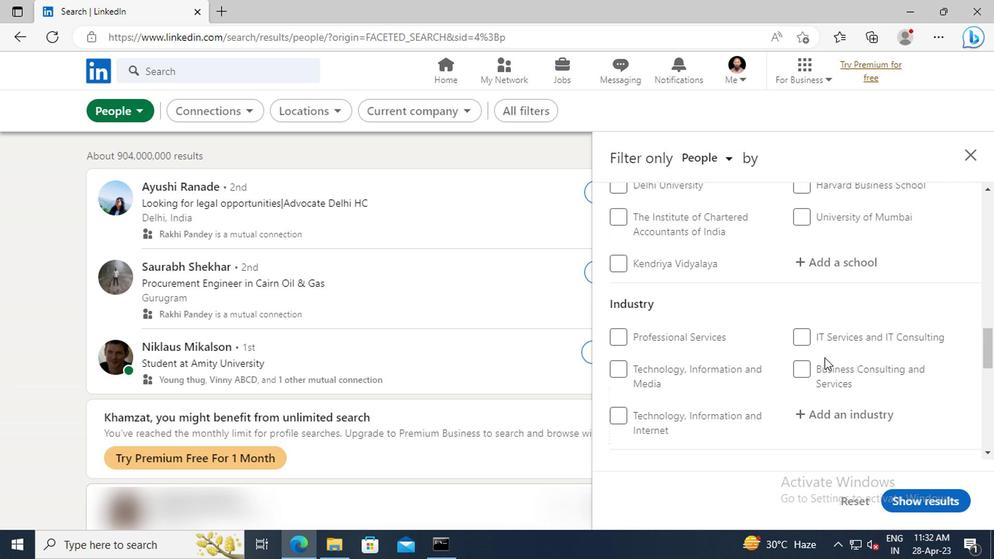 
Action: Mouse scrolled (683, 351) with delta (0, 0)
Screenshot: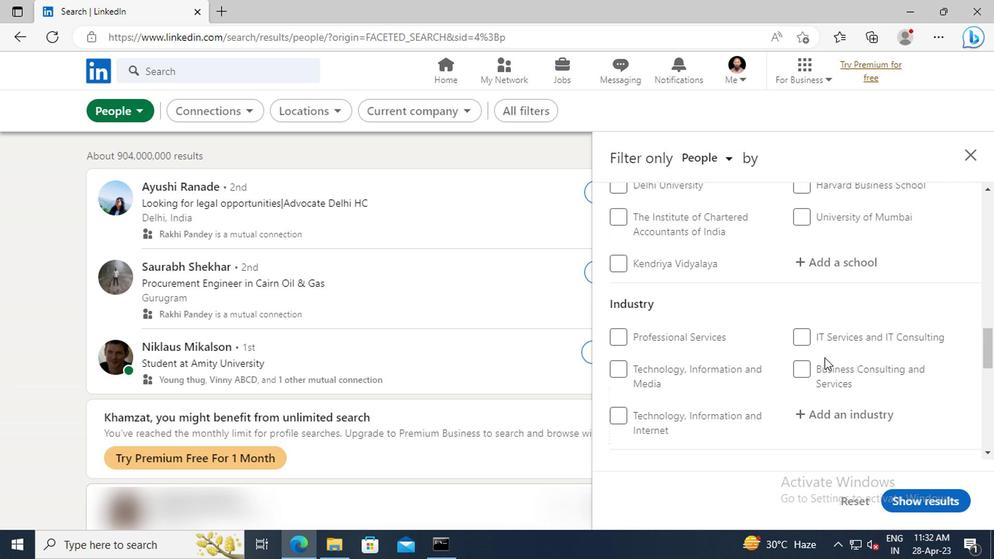 
Action: Mouse scrolled (683, 351) with delta (0, 0)
Screenshot: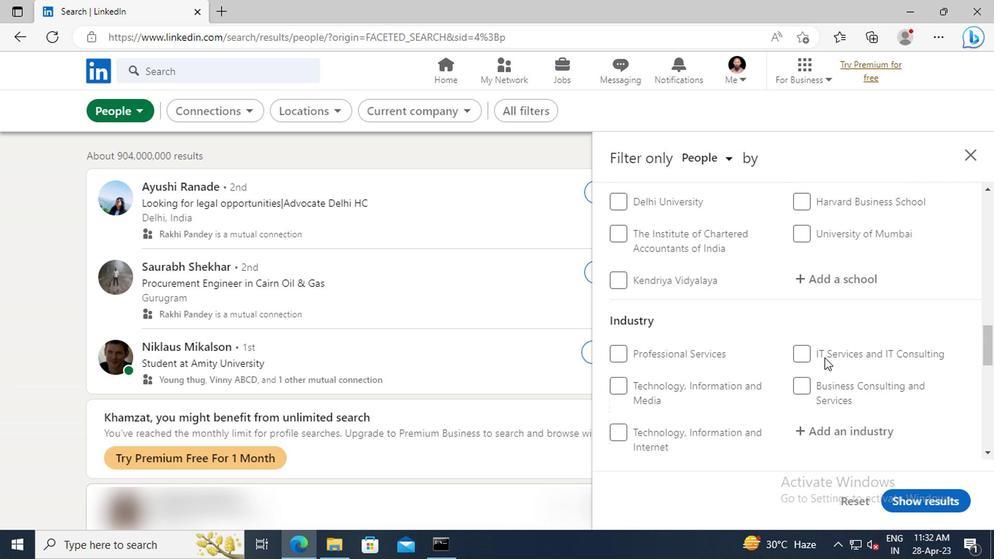
Action: Mouse moved to (683, 350)
Screenshot: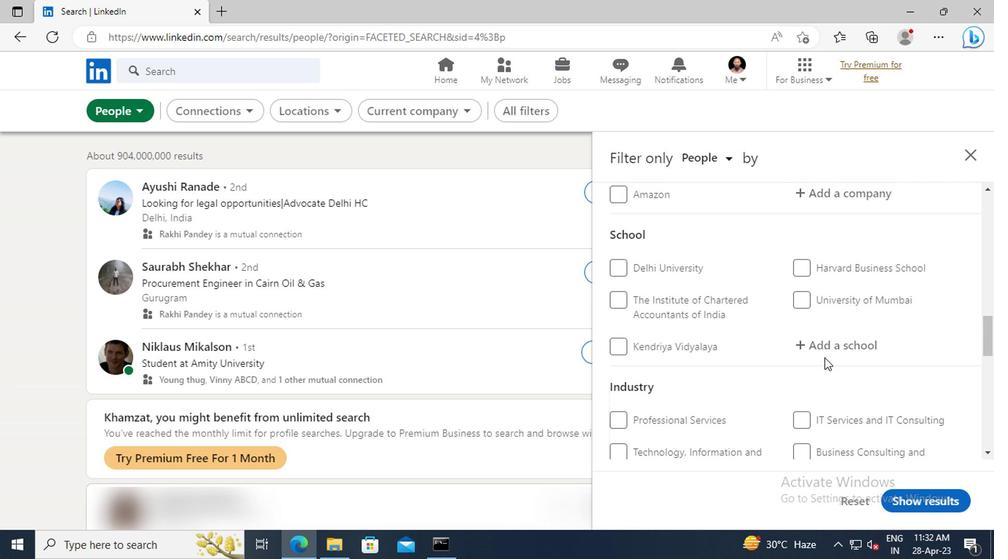
Action: Mouse scrolled (683, 351) with delta (0, 0)
Screenshot: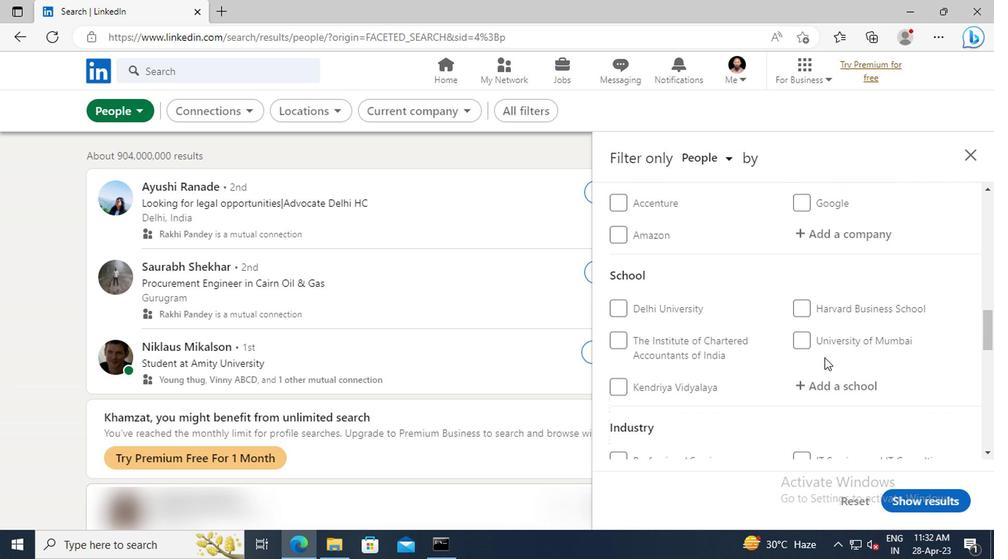 
Action: Mouse scrolled (683, 351) with delta (0, 0)
Screenshot: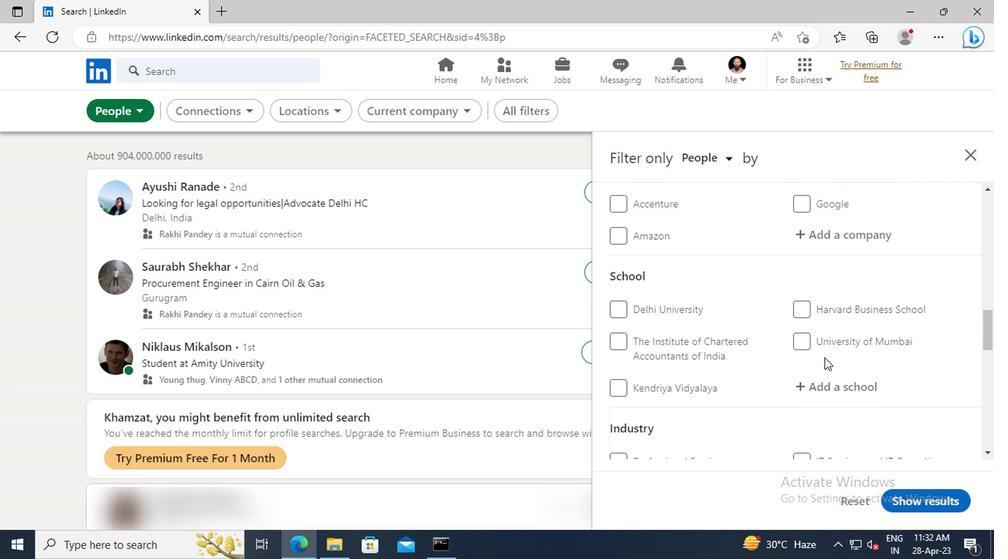
Action: Mouse scrolled (683, 351) with delta (0, 0)
Screenshot: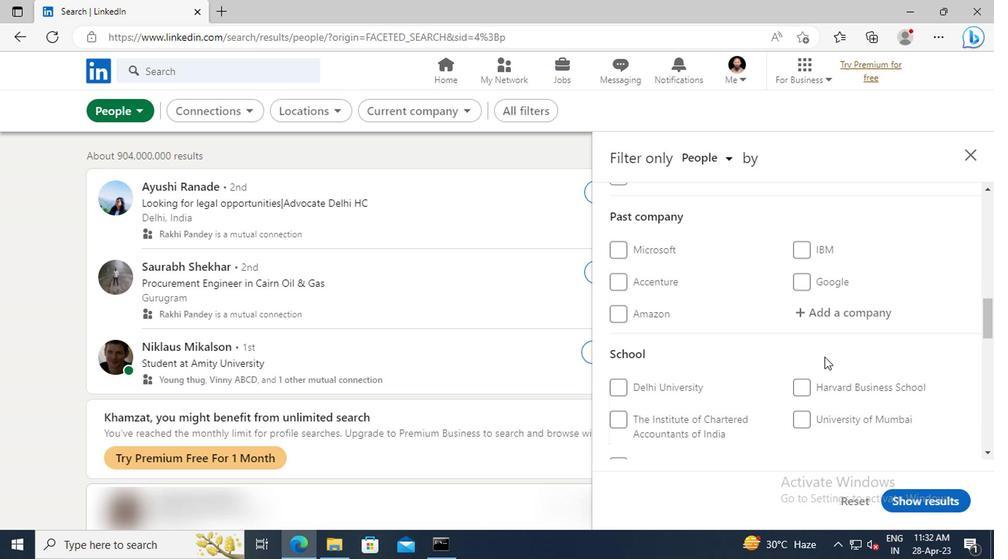 
Action: Mouse scrolled (683, 351) with delta (0, 0)
Screenshot: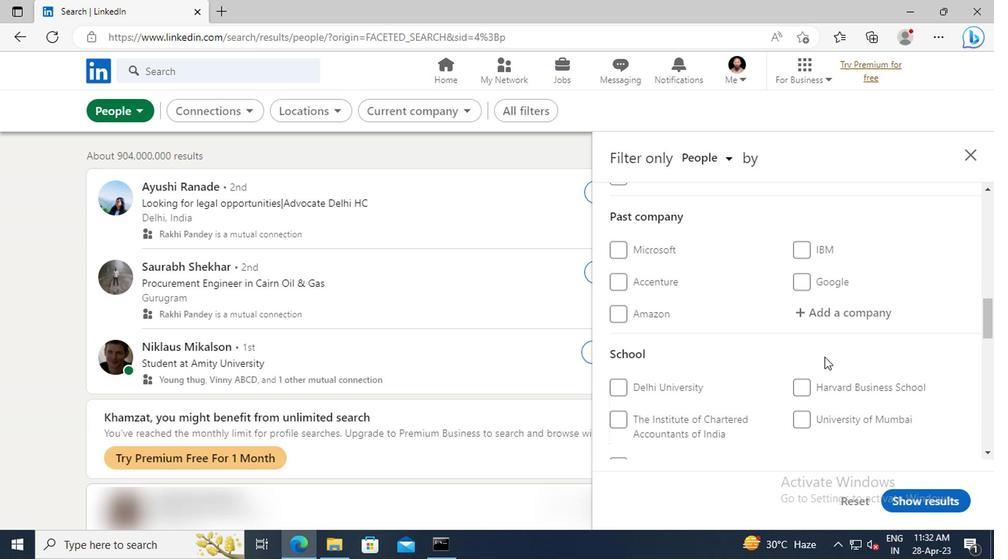 
Action: Mouse scrolled (683, 351) with delta (0, 0)
Screenshot: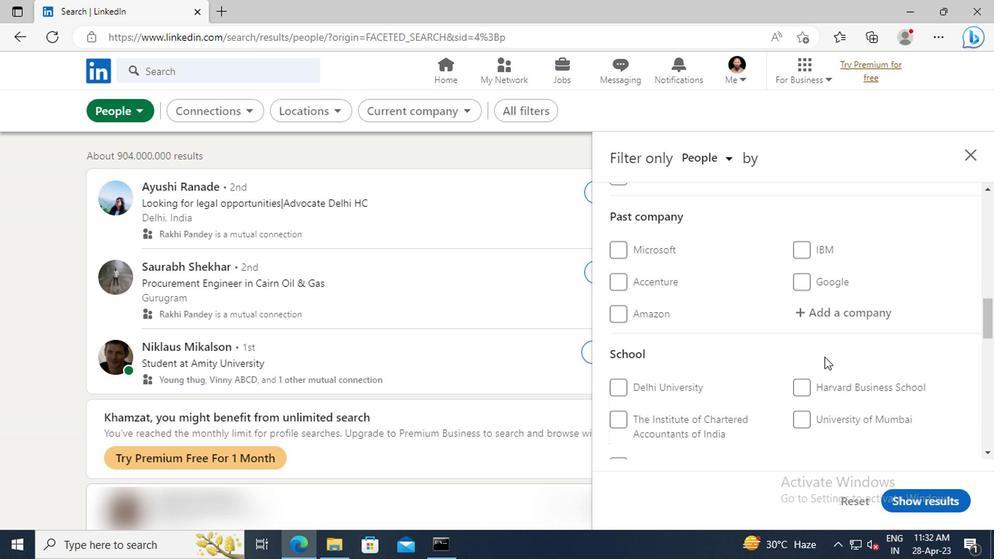 
Action: Mouse scrolled (683, 351) with delta (0, 0)
Screenshot: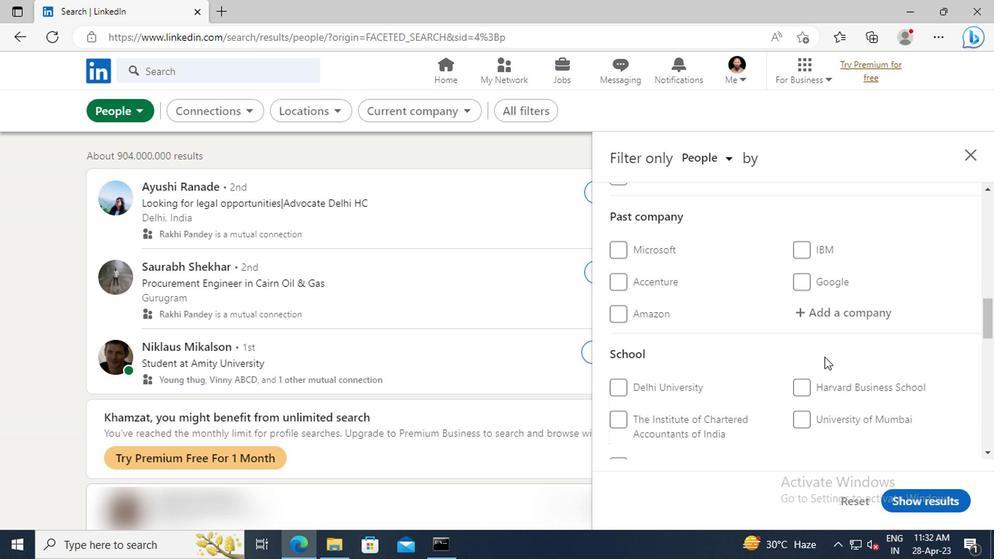 
Action: Mouse moved to (680, 347)
Screenshot: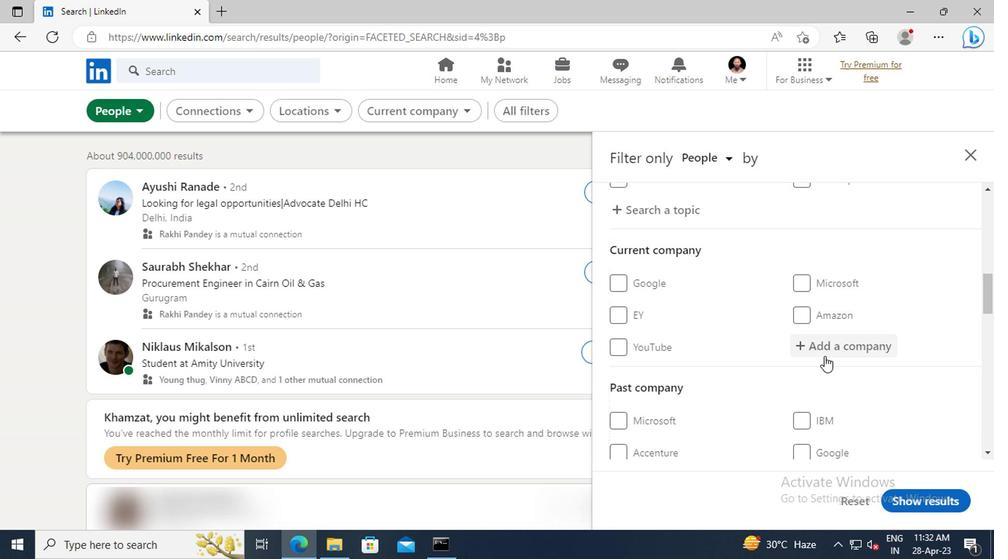 
Action: Mouse pressed left at (680, 347)
Screenshot: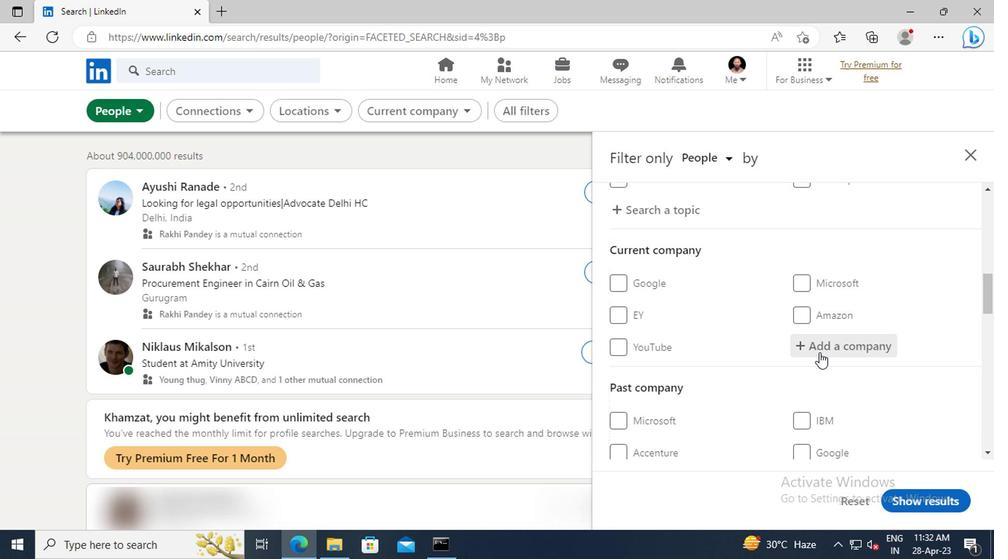 
Action: Key pressed <Key.shift>ARM
Screenshot: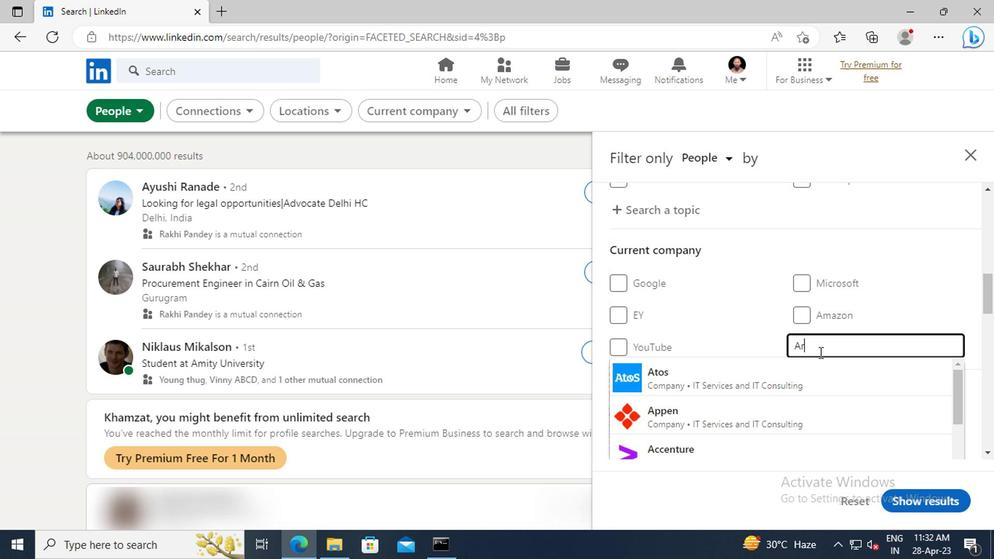 
Action: Mouse moved to (677, 362)
Screenshot: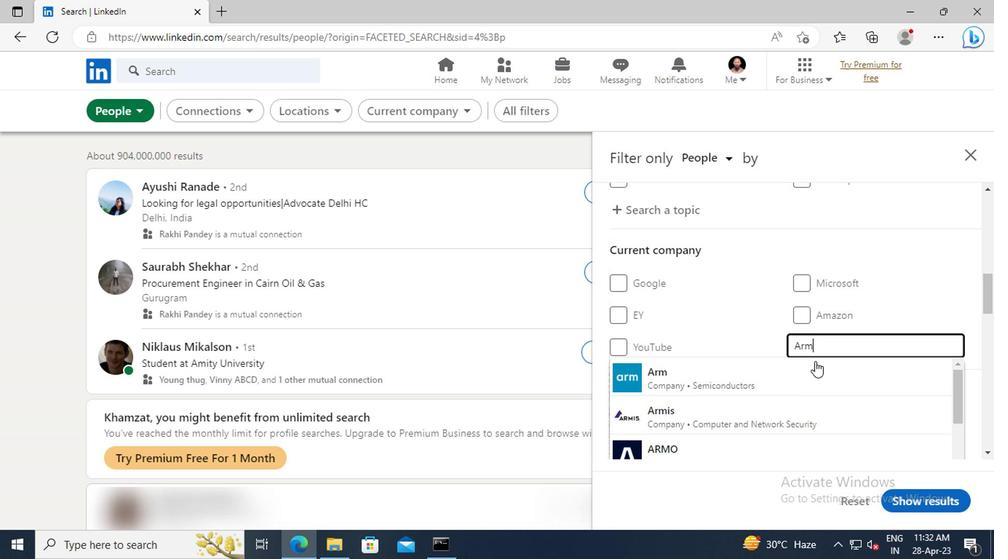 
Action: Mouse pressed left at (677, 362)
Screenshot: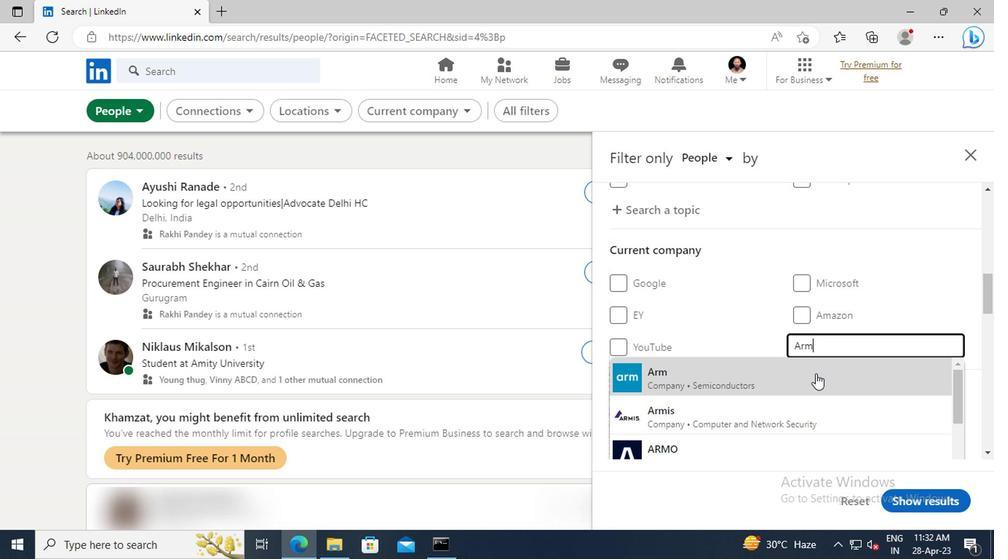 
Action: Mouse moved to (673, 313)
Screenshot: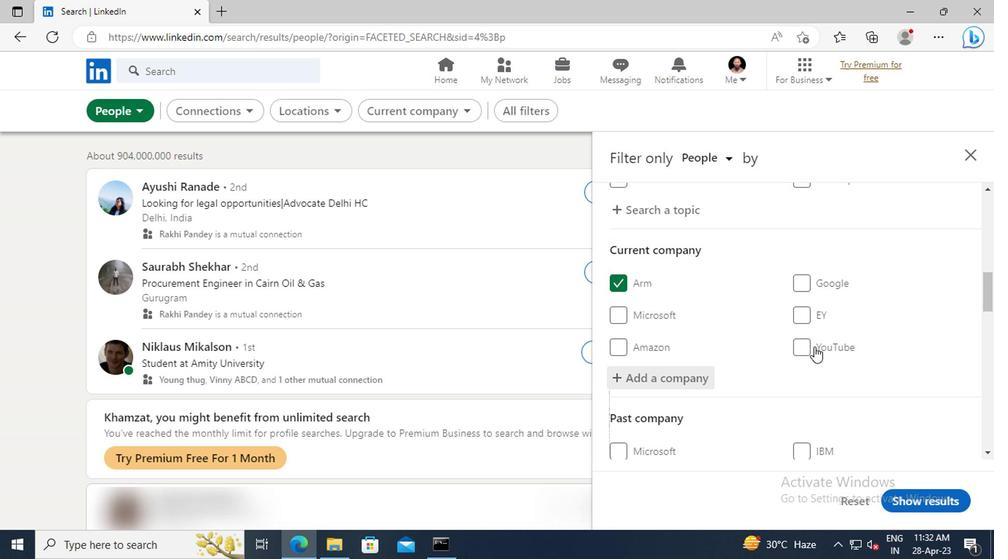 
Action: Mouse scrolled (673, 313) with delta (0, 0)
Screenshot: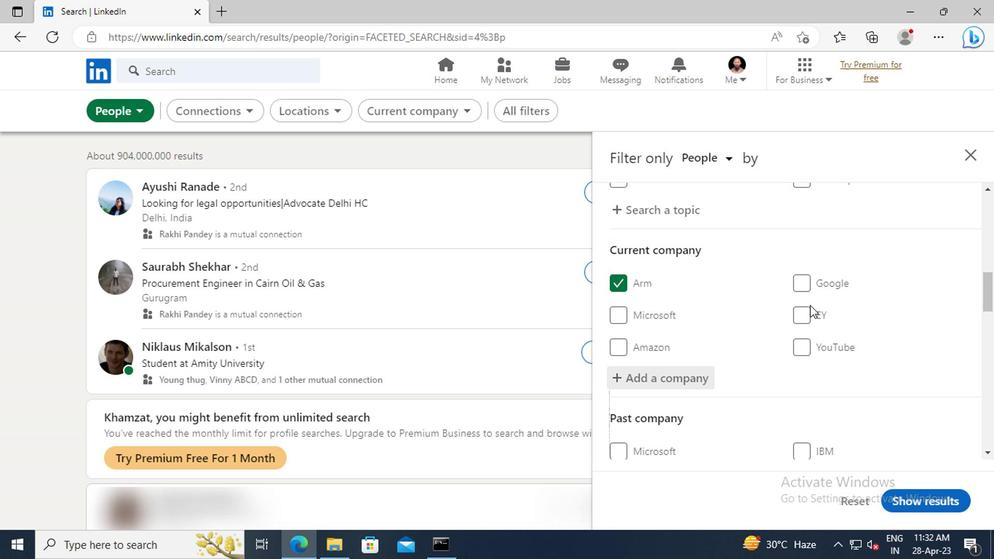 
Action: Mouse scrolled (673, 313) with delta (0, 0)
Screenshot: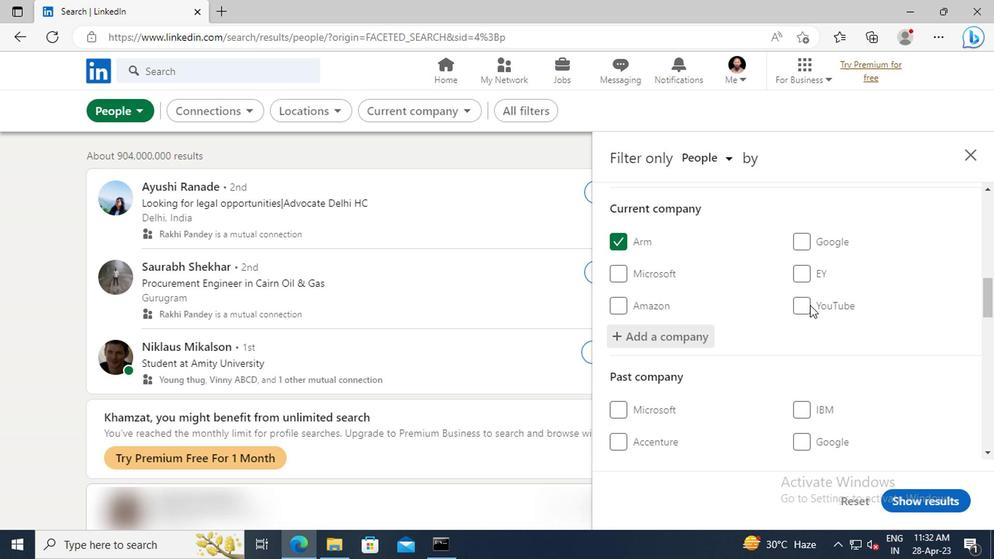 
Action: Mouse scrolled (673, 313) with delta (0, 0)
Screenshot: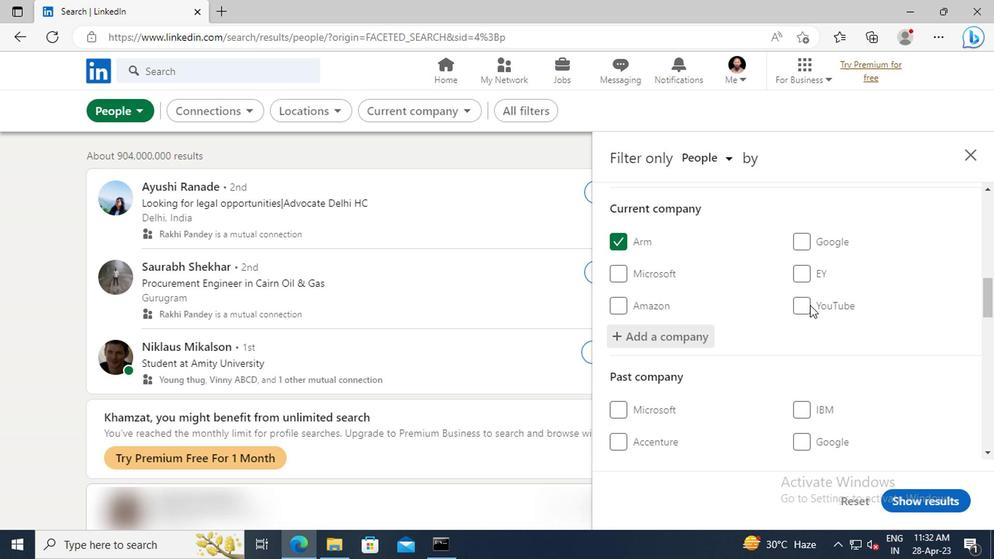 
Action: Mouse scrolled (673, 313) with delta (0, 0)
Screenshot: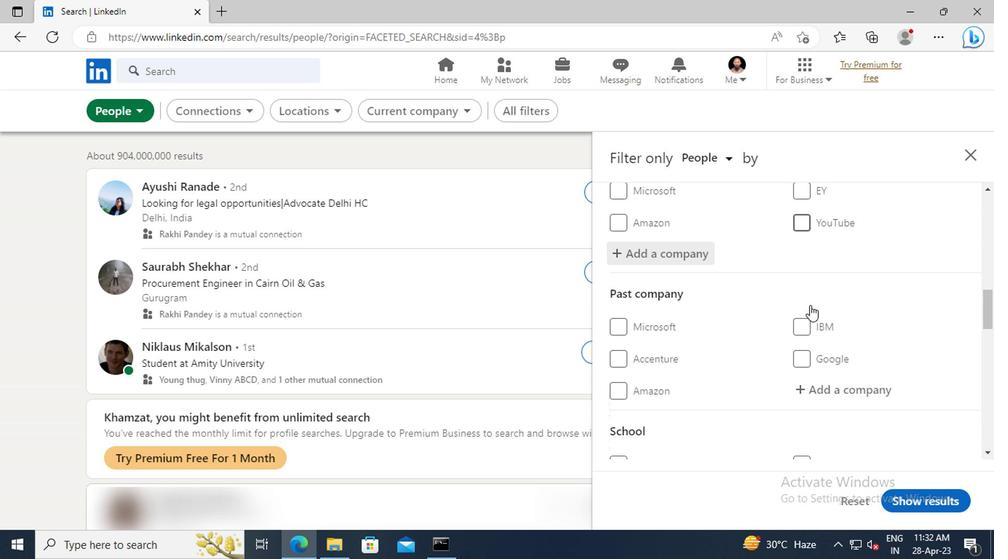 
Action: Mouse scrolled (673, 313) with delta (0, 0)
Screenshot: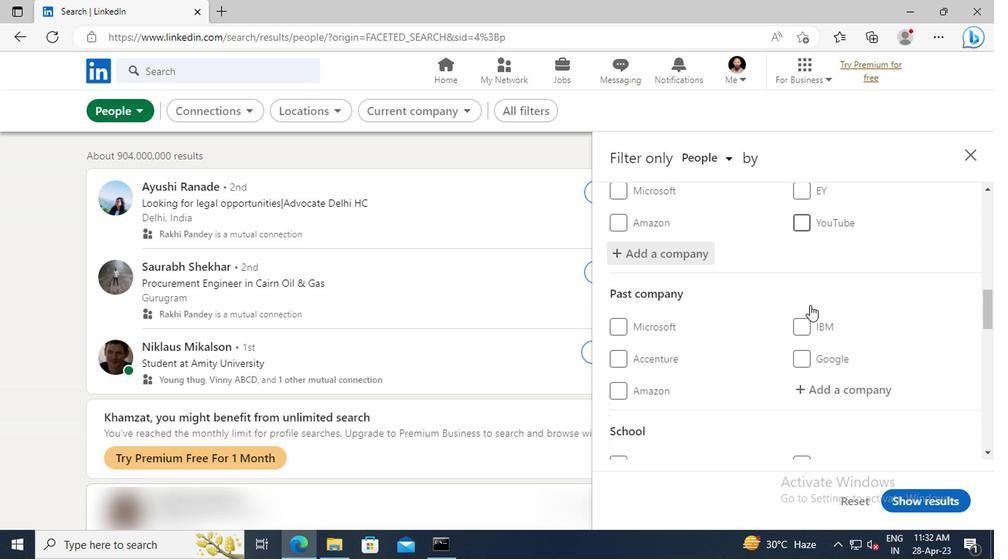 
Action: Mouse scrolled (673, 313) with delta (0, 0)
Screenshot: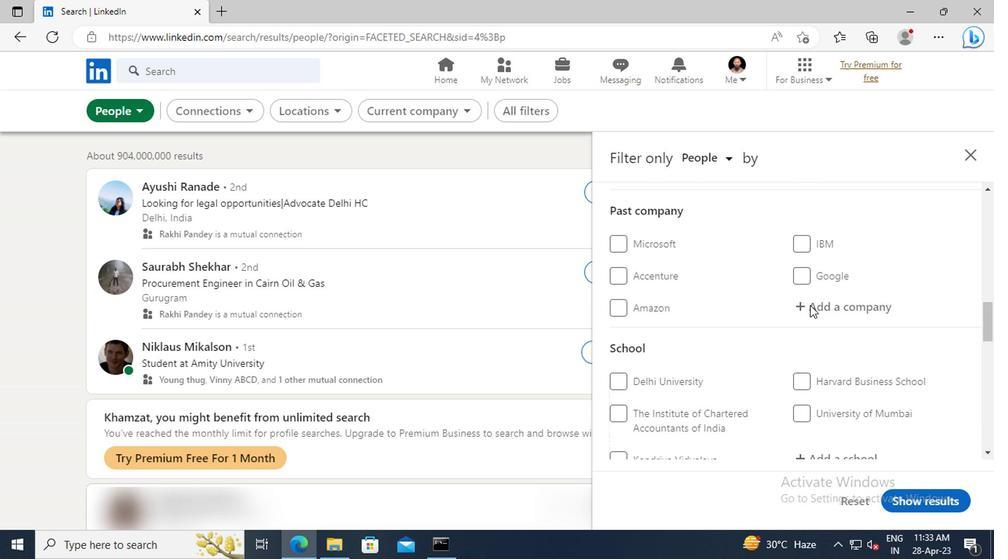 
Action: Mouse scrolled (673, 313) with delta (0, 0)
Screenshot: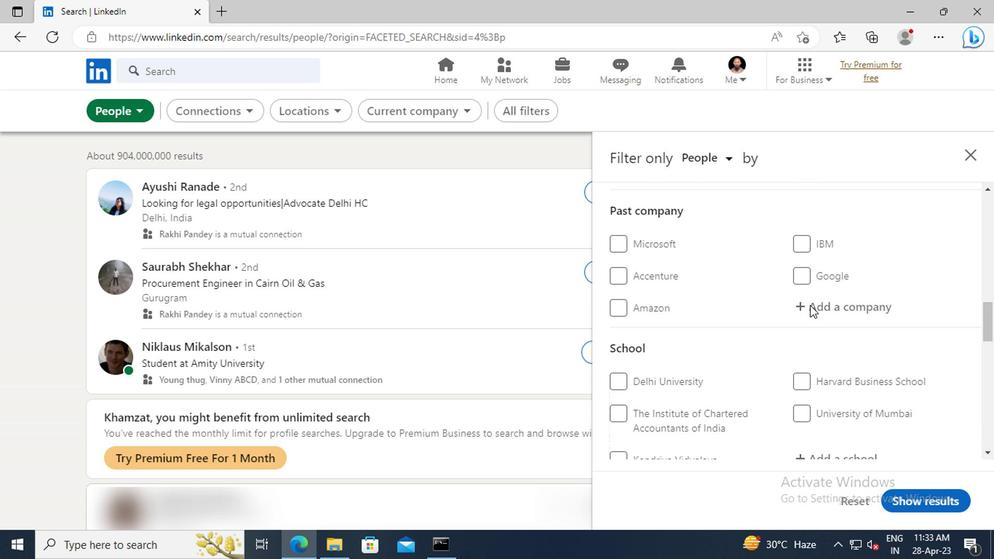 
Action: Mouse scrolled (673, 313) with delta (0, 0)
Screenshot: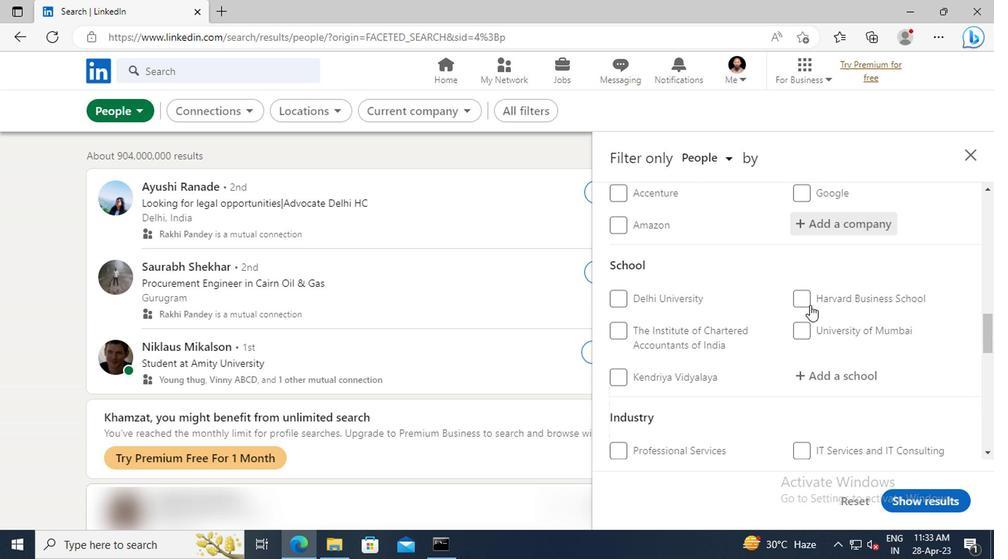 
Action: Mouse moved to (675, 331)
Screenshot: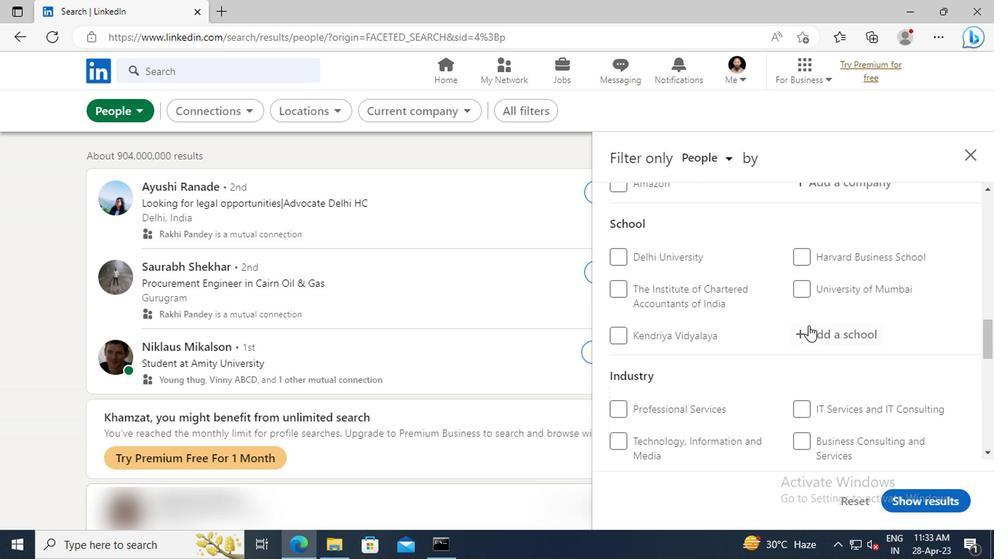 
Action: Mouse pressed left at (675, 331)
Screenshot: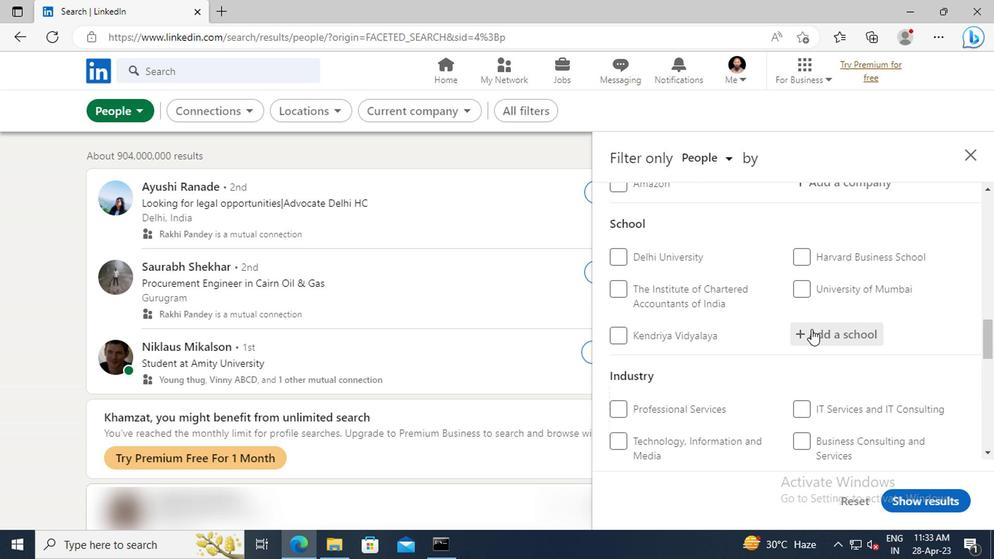 
Action: Key pressed <Key.shift>VIDYA<Key.space><Key.shift>ACADEMY<Key.space>OF<Key.space><Key.shift>SCI
Screenshot: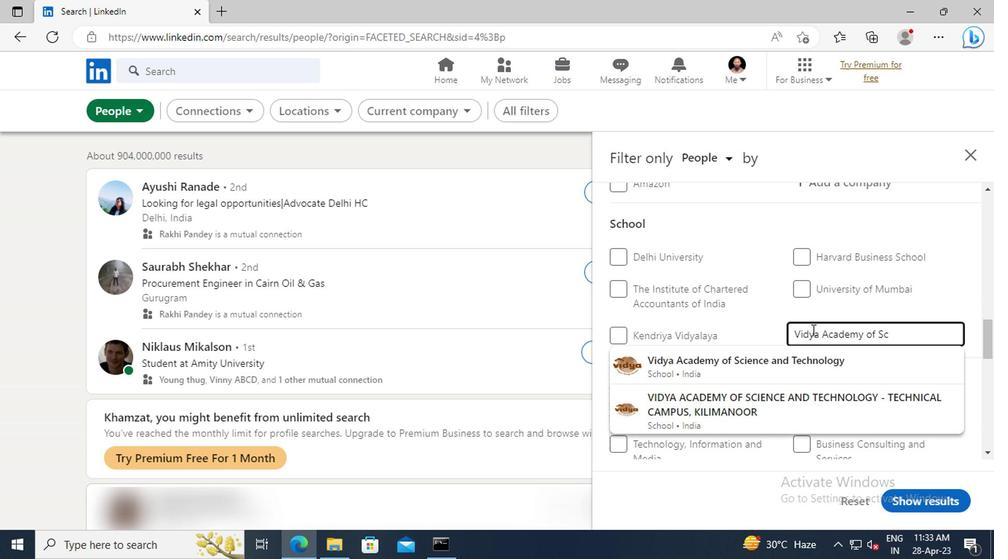 
Action: Mouse moved to (678, 356)
Screenshot: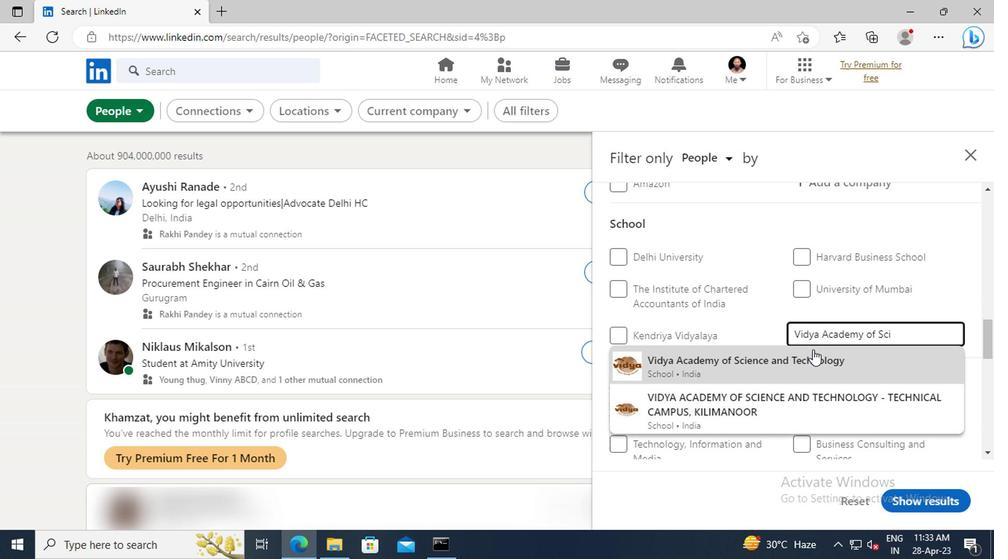 
Action: Mouse pressed left at (678, 356)
Screenshot: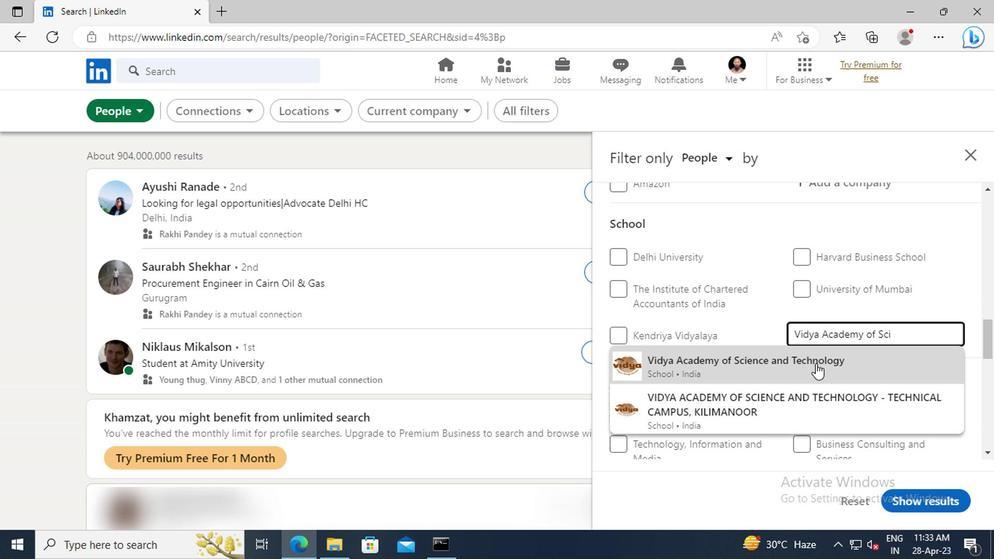 
Action: Mouse moved to (684, 305)
Screenshot: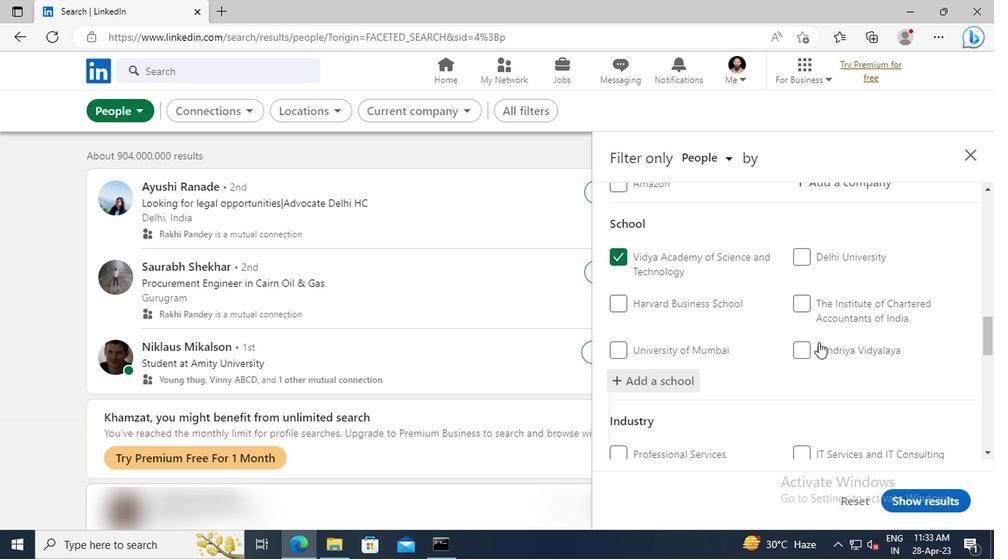 
Action: Mouse scrolled (684, 304) with delta (0, 0)
Screenshot: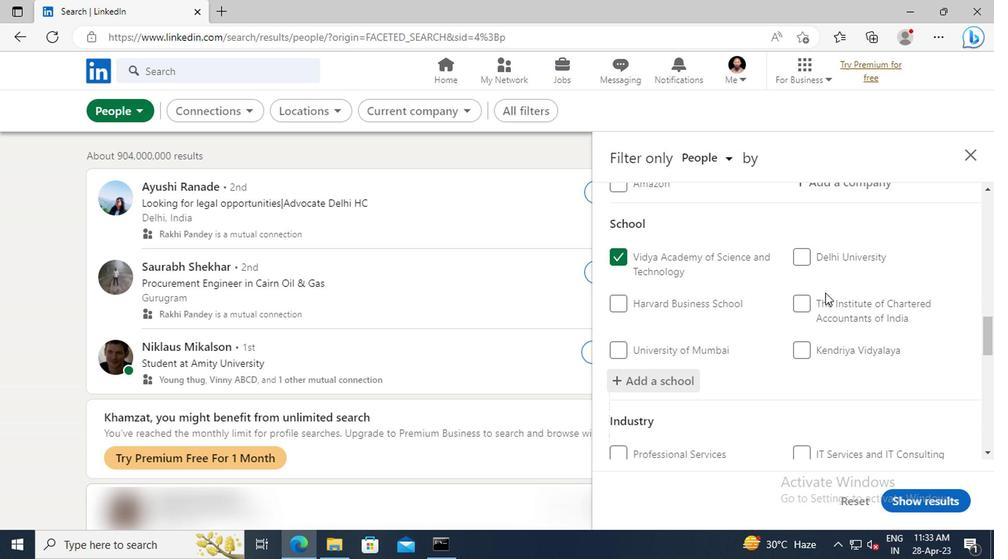 
Action: Mouse scrolled (684, 304) with delta (0, 0)
Screenshot: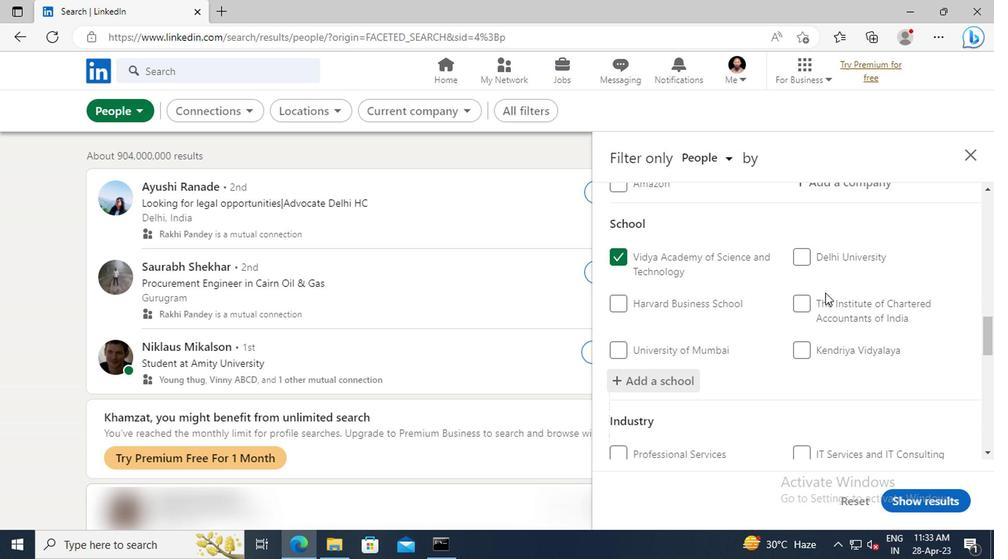 
Action: Mouse scrolled (684, 304) with delta (0, 0)
Screenshot: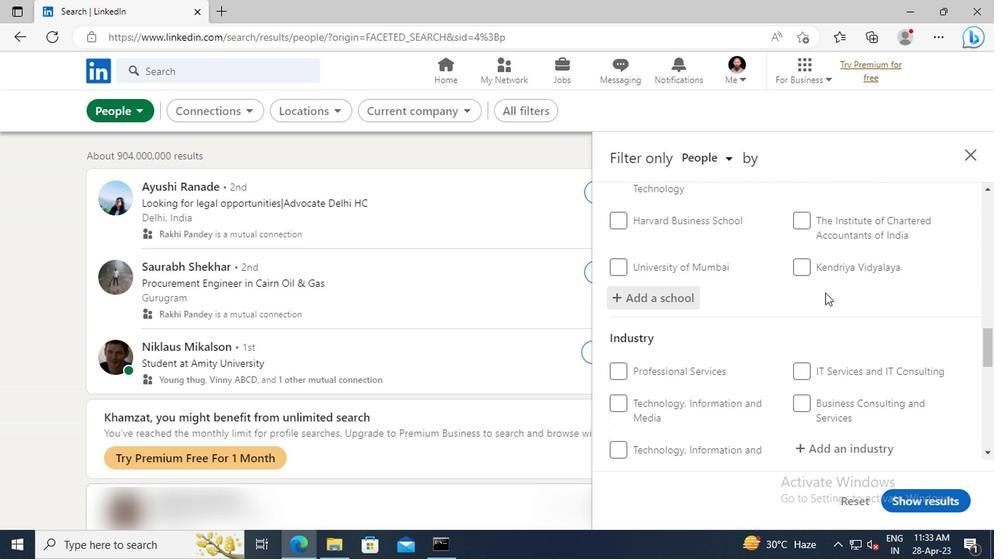 
Action: Mouse scrolled (684, 304) with delta (0, 0)
Screenshot: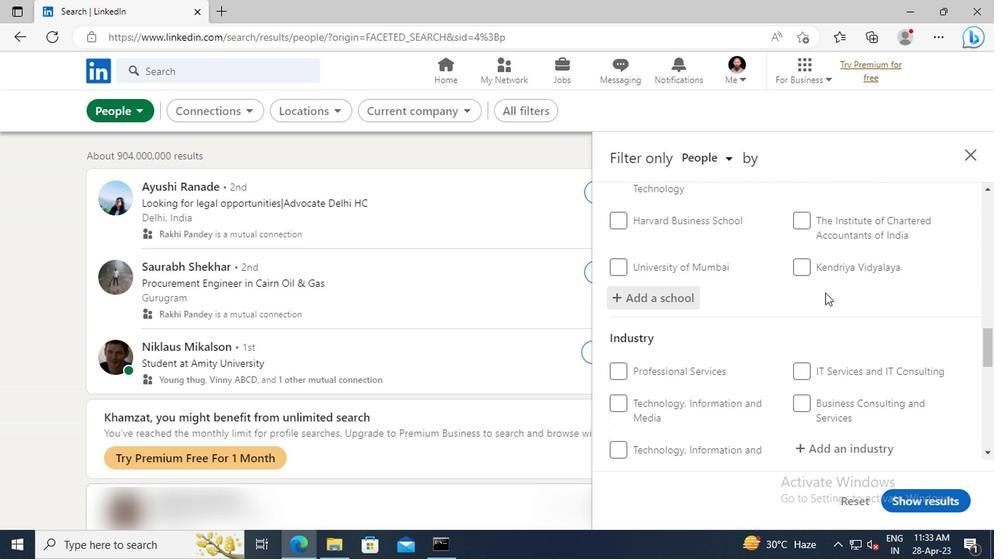 
Action: Mouse scrolled (684, 304) with delta (0, 0)
Screenshot: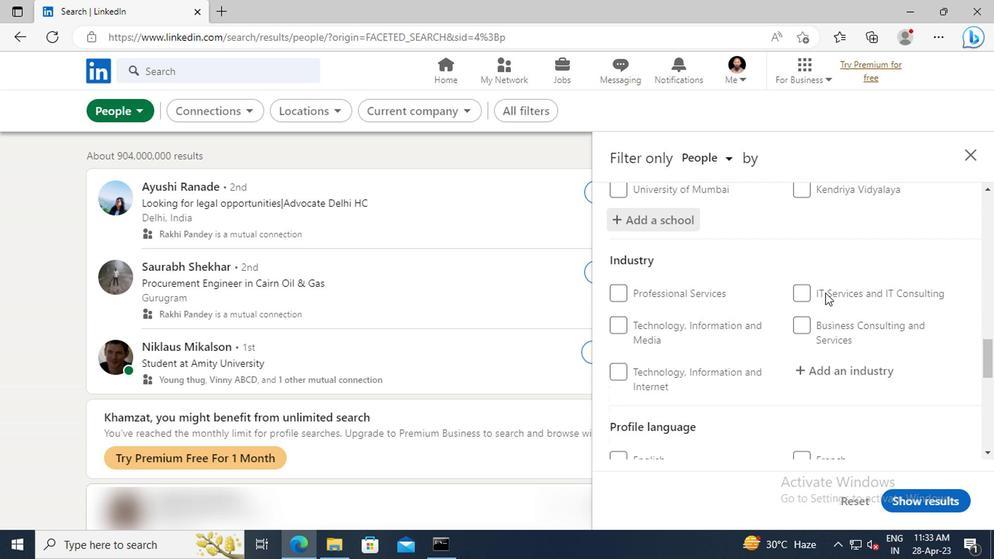 
Action: Mouse moved to (688, 324)
Screenshot: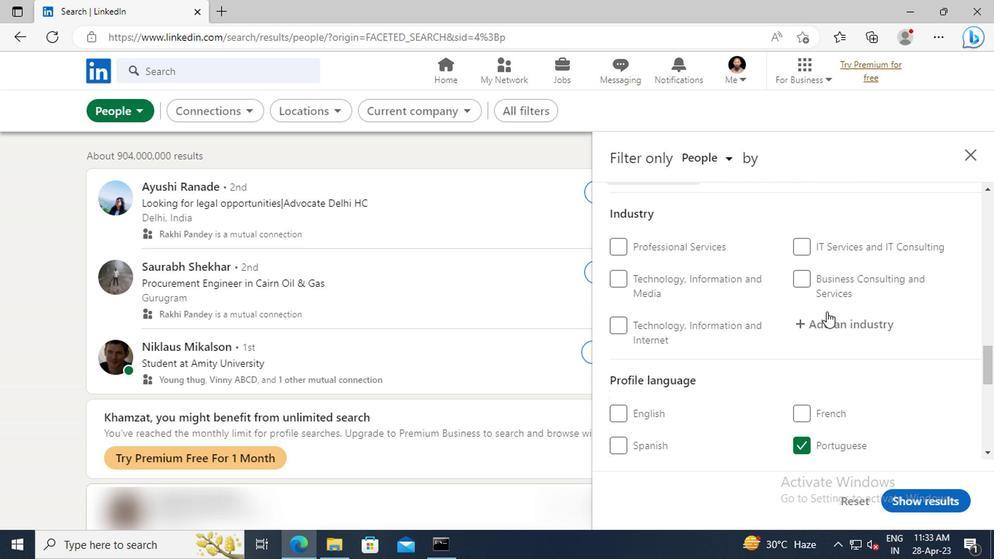 
Action: Mouse pressed left at (688, 324)
Screenshot: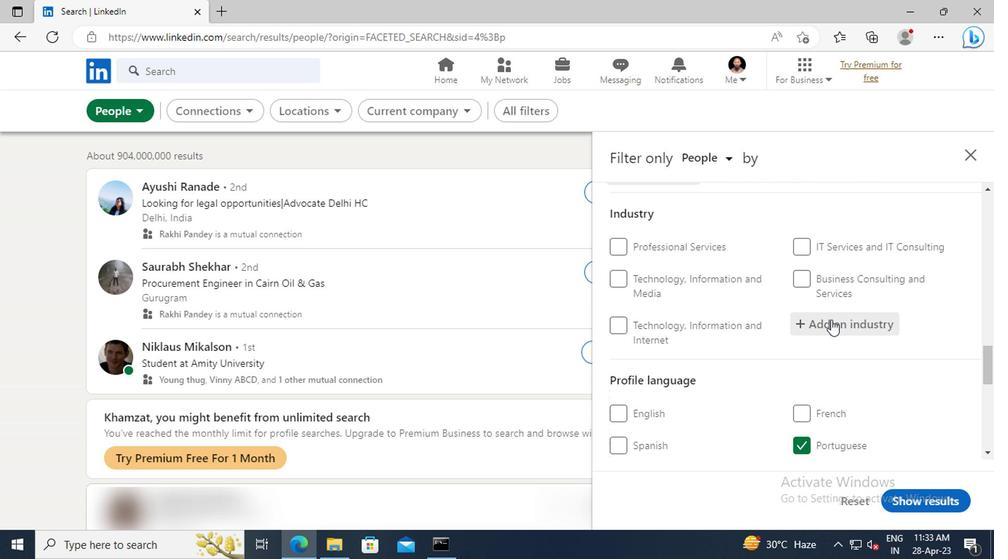 
Action: Key pressed <Key.shift>LEATHER<Key.space><Key.shift>PROD
Screenshot: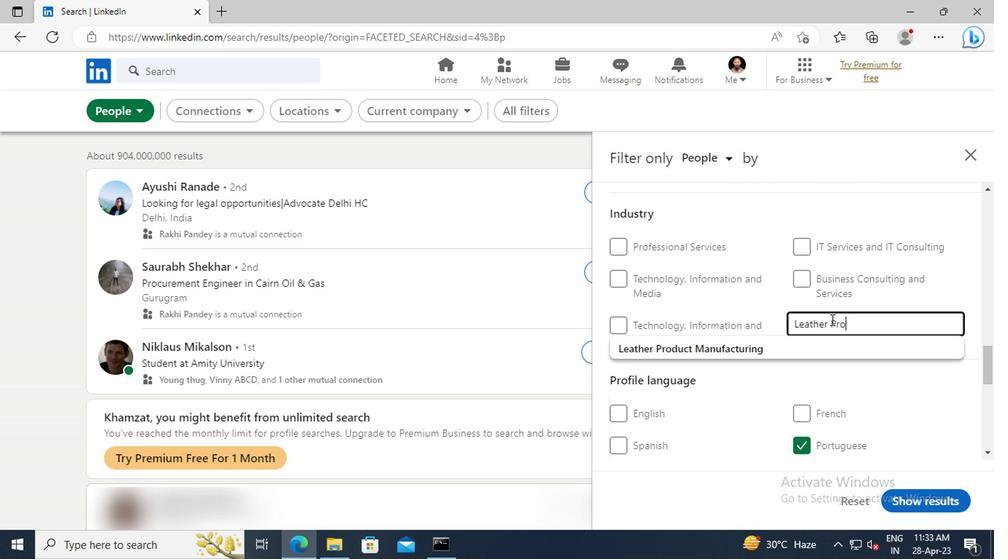 
Action: Mouse moved to (683, 342)
Screenshot: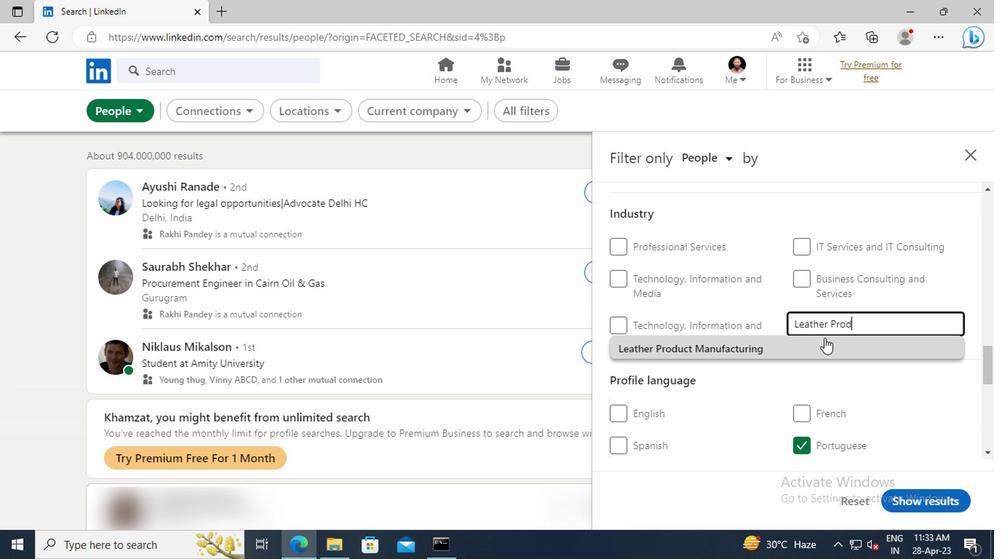 
Action: Mouse pressed left at (683, 342)
Screenshot: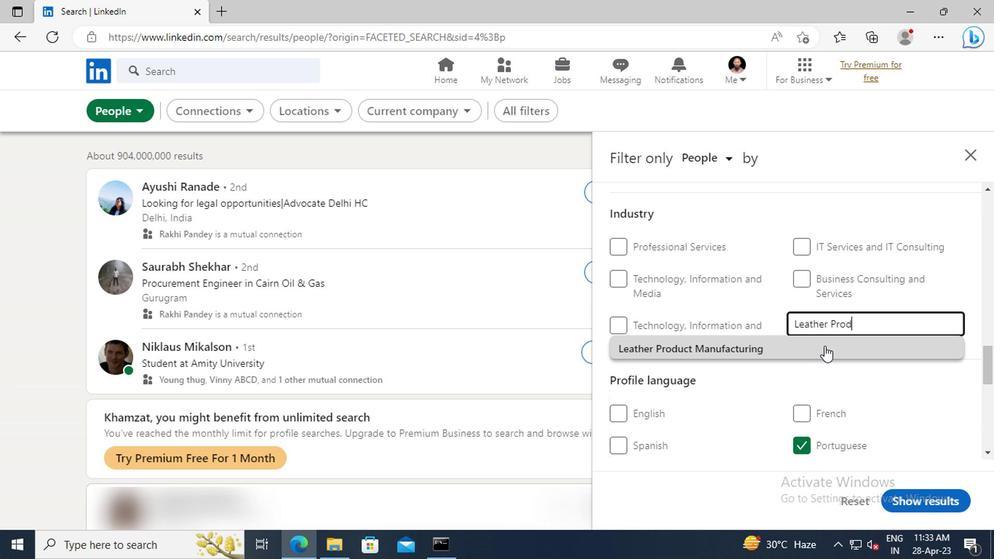 
Action: Mouse moved to (678, 305)
Screenshot: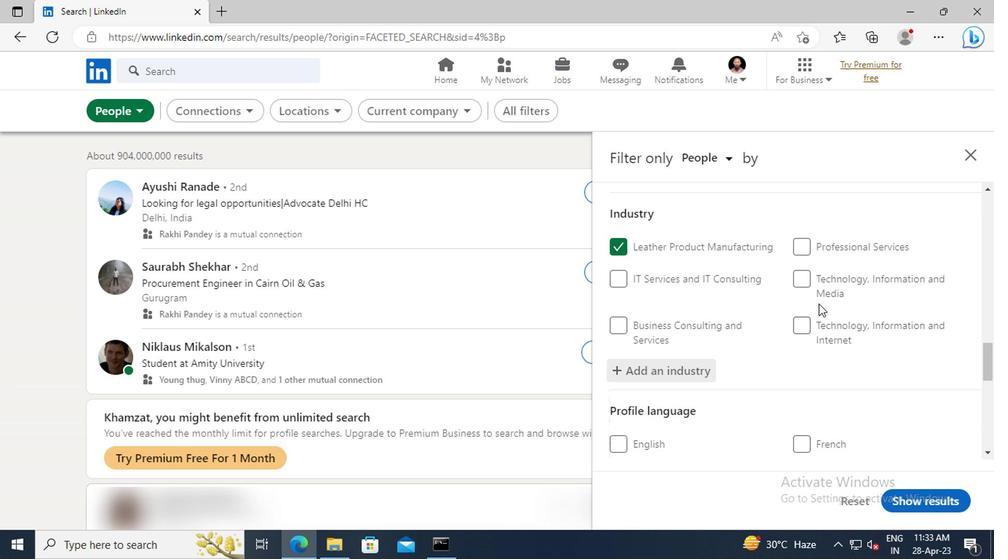 
Action: Mouse scrolled (678, 304) with delta (0, 0)
Screenshot: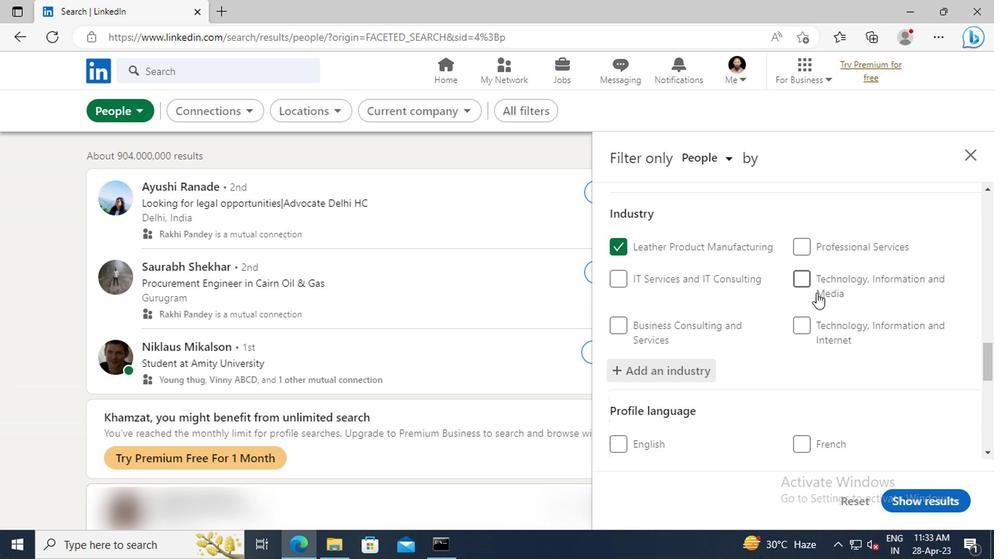 
Action: Mouse scrolled (678, 304) with delta (0, 0)
Screenshot: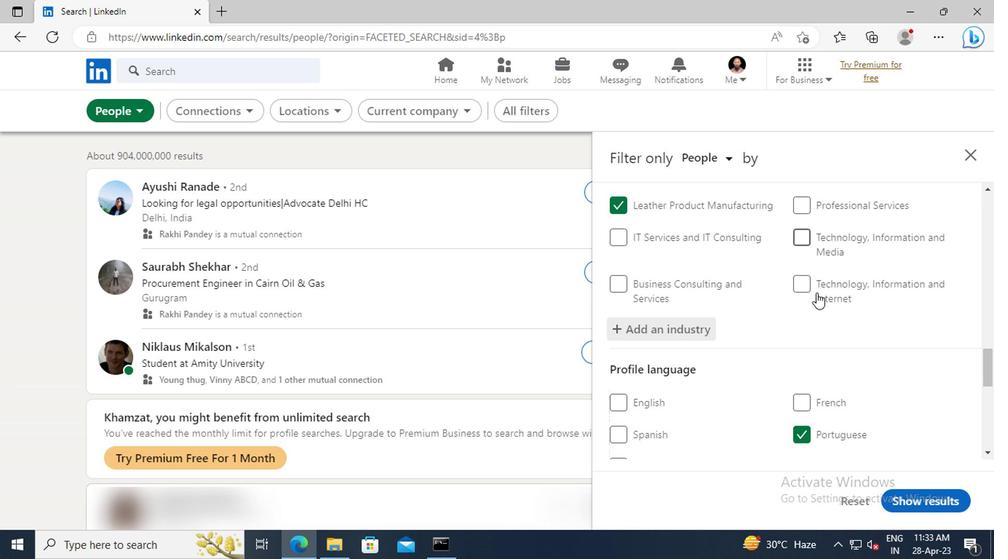 
Action: Mouse scrolled (678, 304) with delta (0, 0)
Screenshot: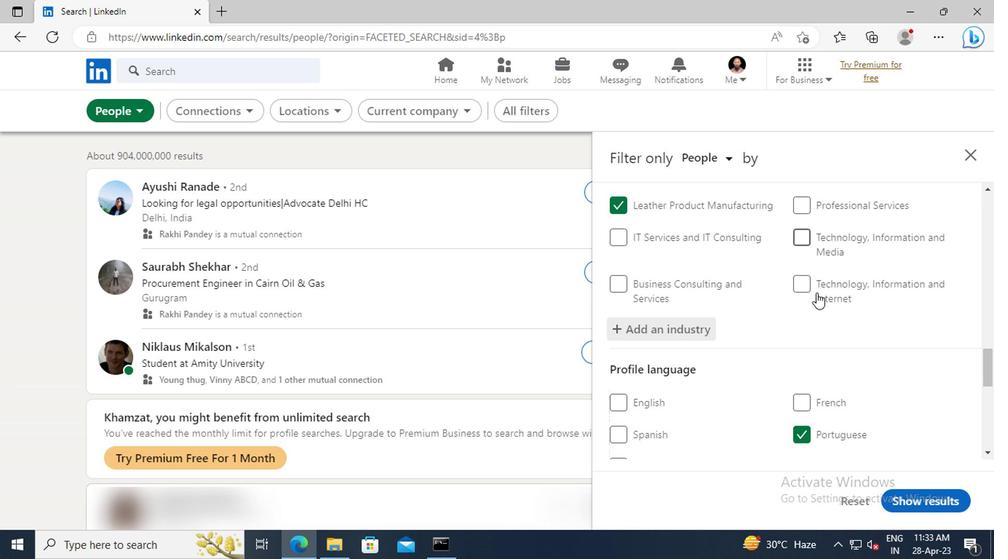 
Action: Mouse scrolled (678, 304) with delta (0, 0)
Screenshot: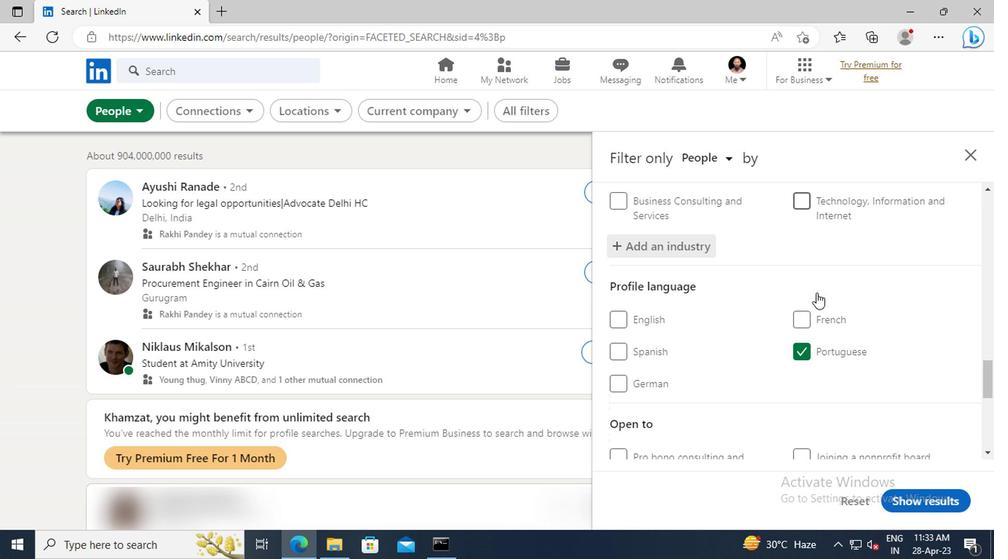 
Action: Mouse scrolled (678, 304) with delta (0, 0)
Screenshot: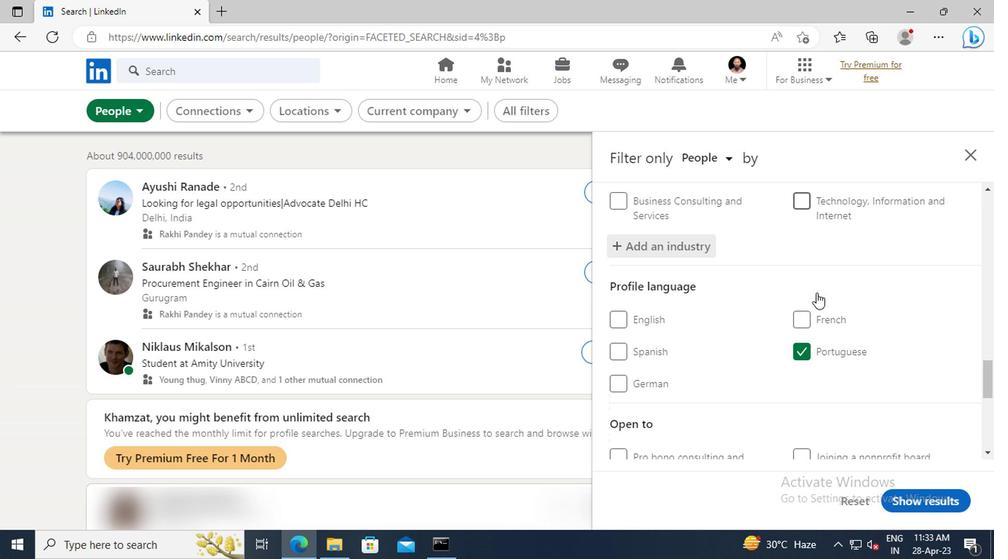 
Action: Mouse scrolled (678, 304) with delta (0, 0)
Screenshot: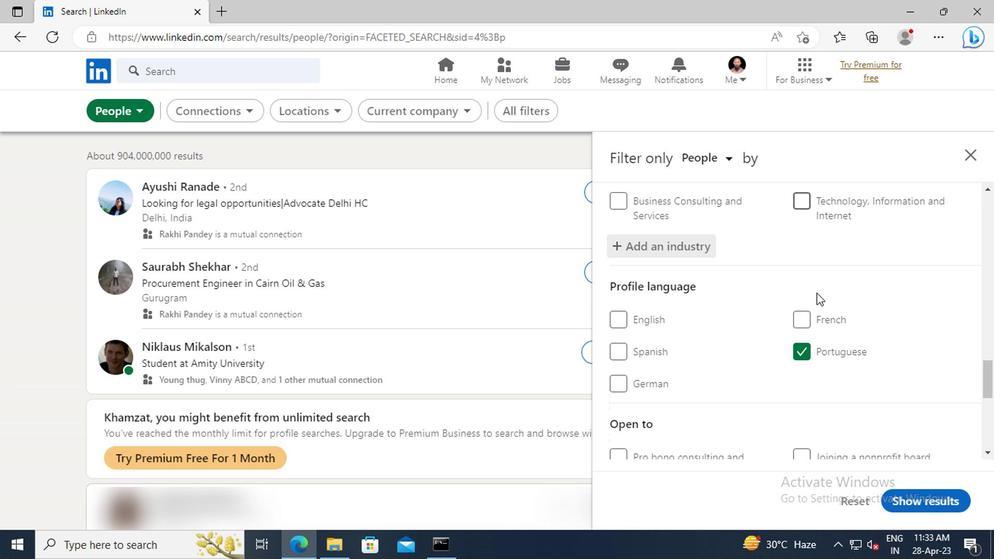 
Action: Mouse scrolled (678, 304) with delta (0, 0)
Screenshot: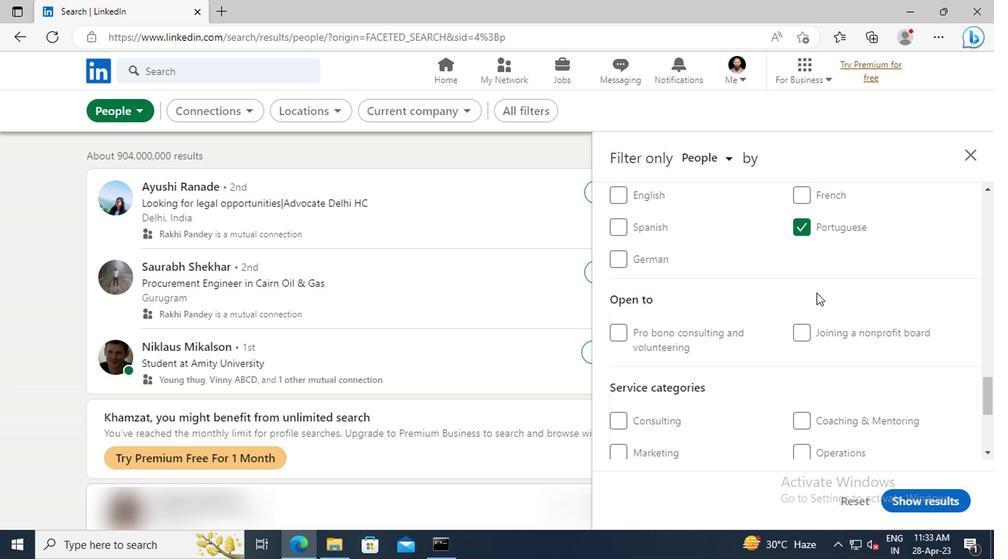 
Action: Mouse scrolled (678, 304) with delta (0, 0)
Screenshot: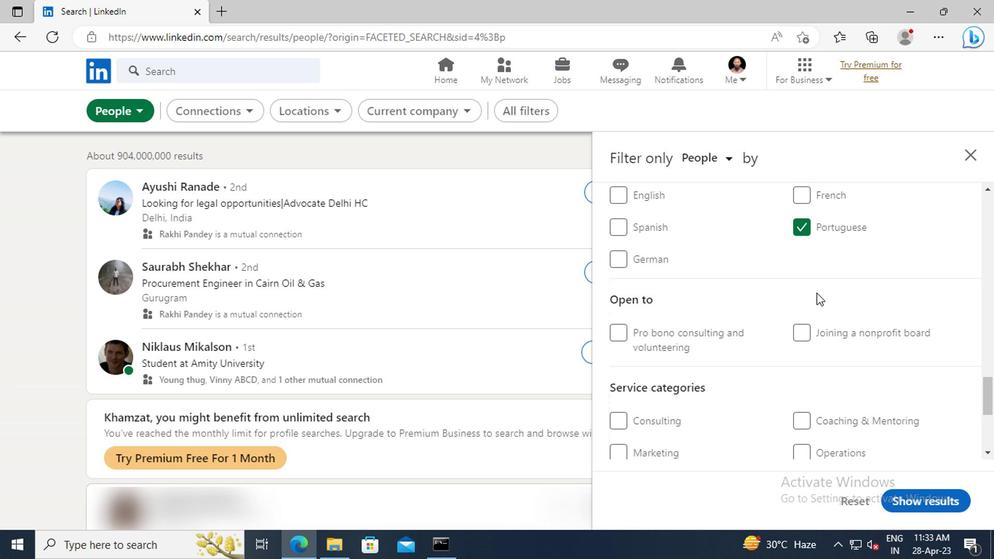 
Action: Mouse scrolled (678, 304) with delta (0, 0)
Screenshot: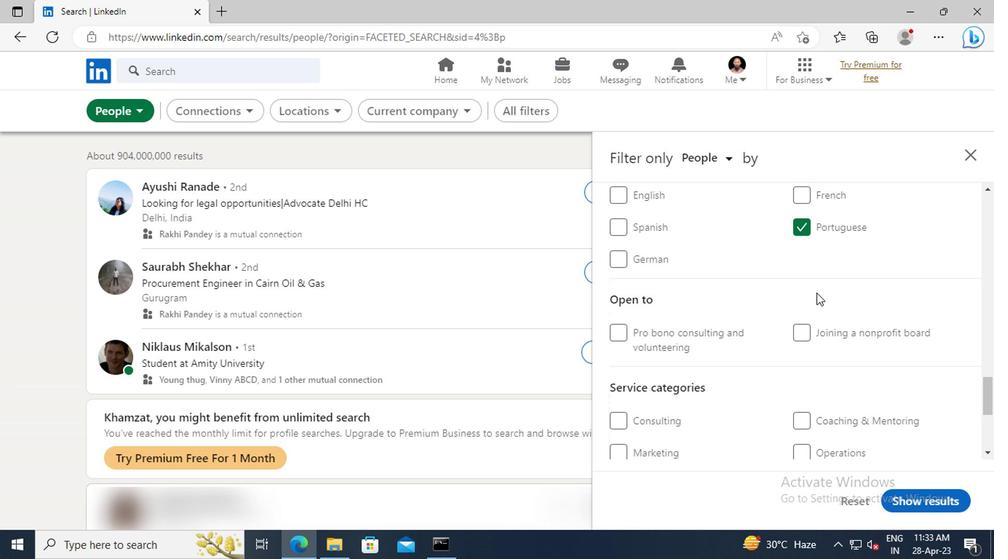 
Action: Mouse scrolled (678, 304) with delta (0, 0)
Screenshot: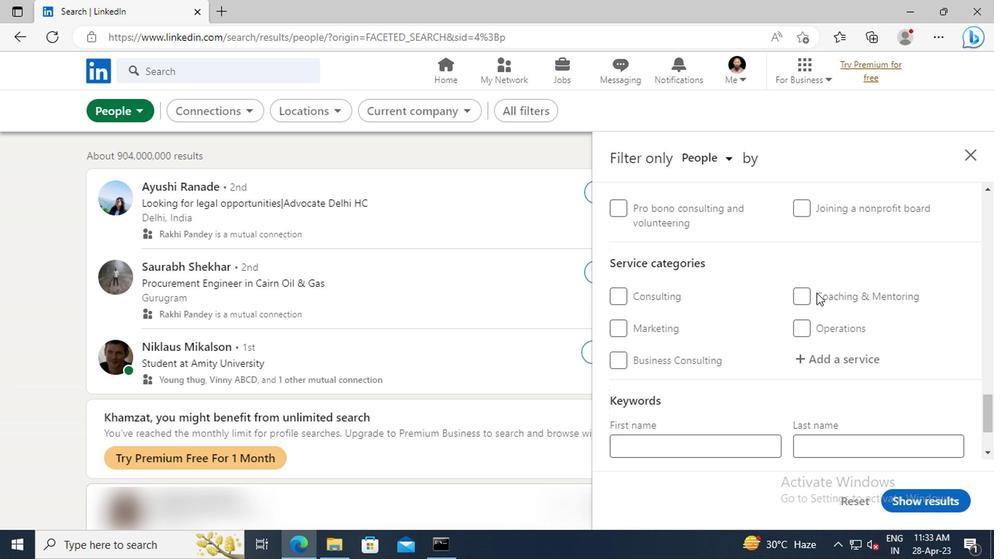 
Action: Mouse moved to (679, 320)
Screenshot: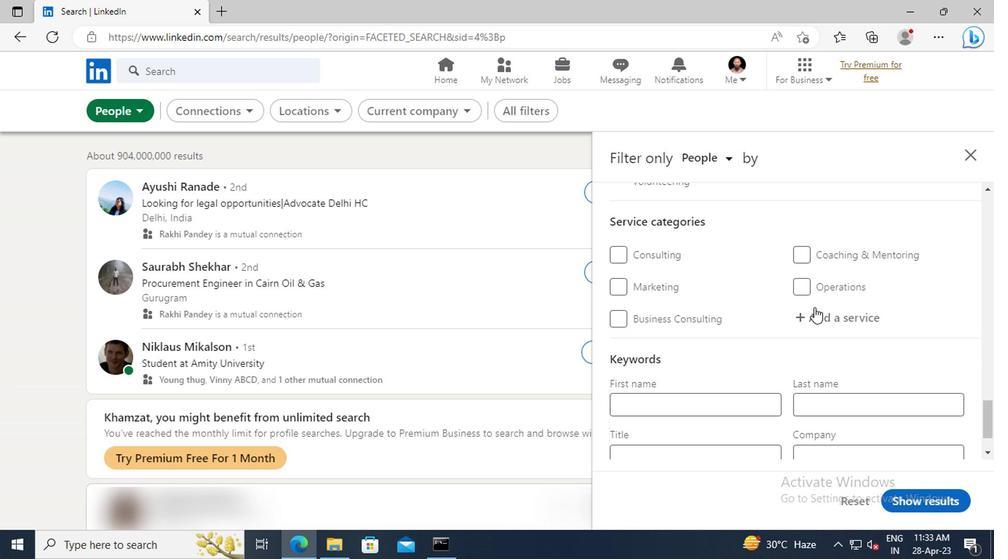 
Action: Mouse pressed left at (679, 320)
Screenshot: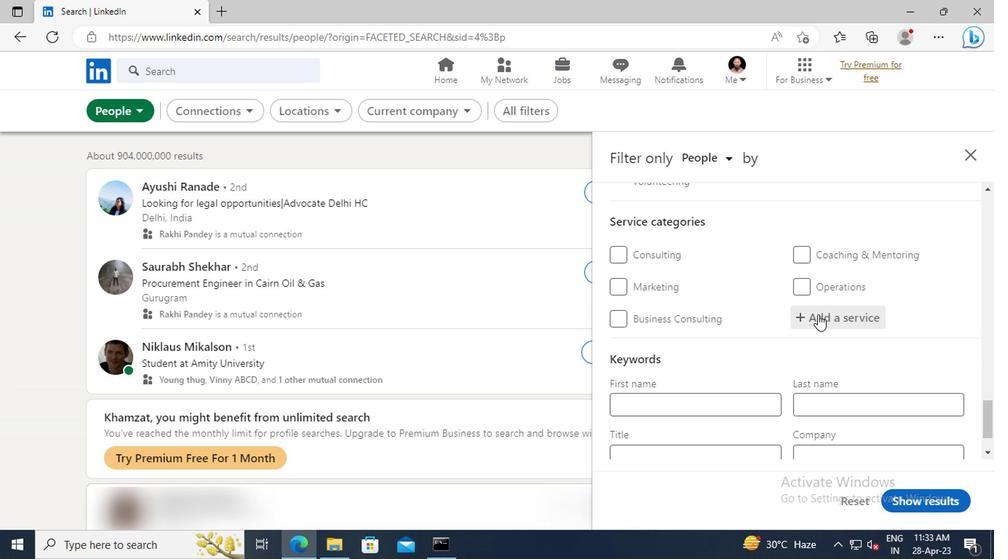 
Action: Key pressed <Key.shift>TELECO
Screenshot: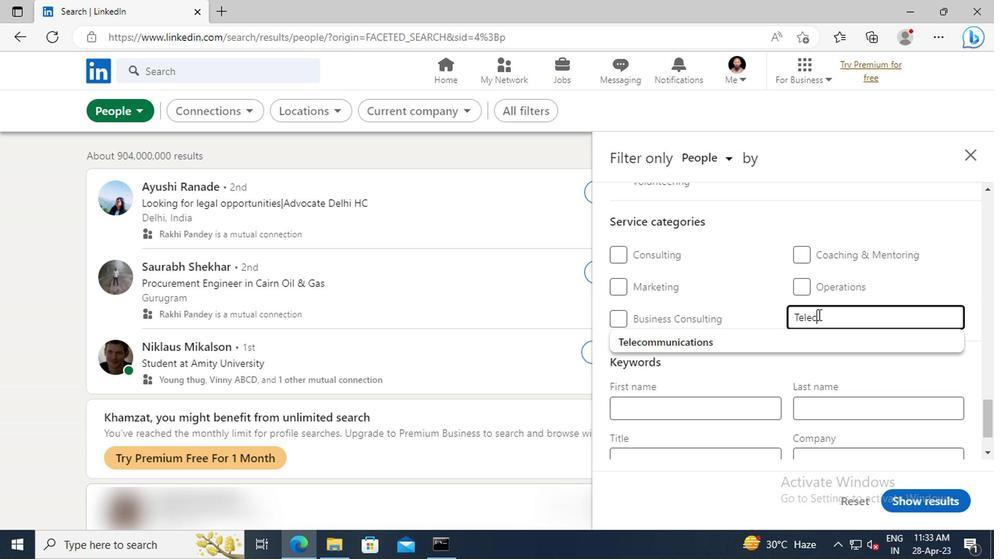 
Action: Mouse moved to (681, 337)
Screenshot: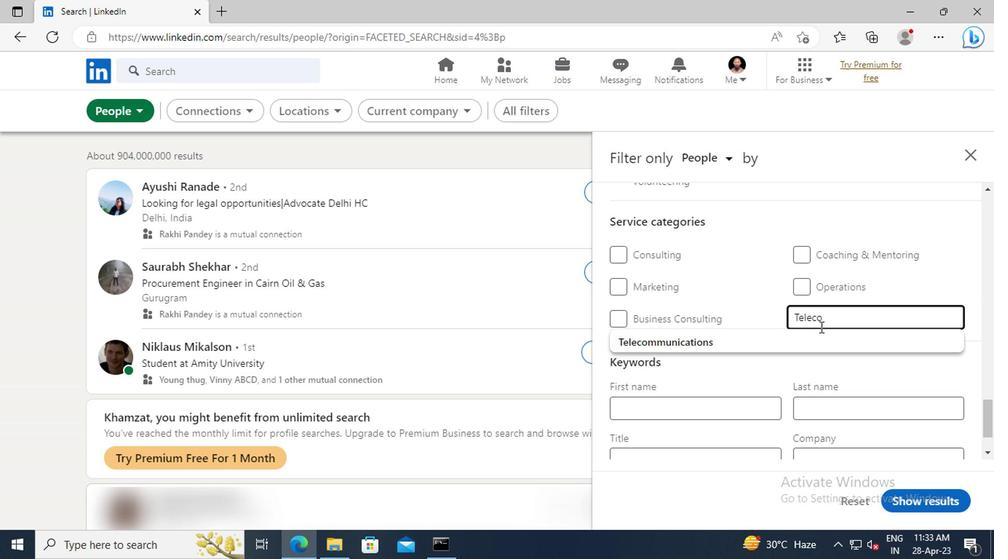 
Action: Mouse pressed left at (681, 337)
Screenshot: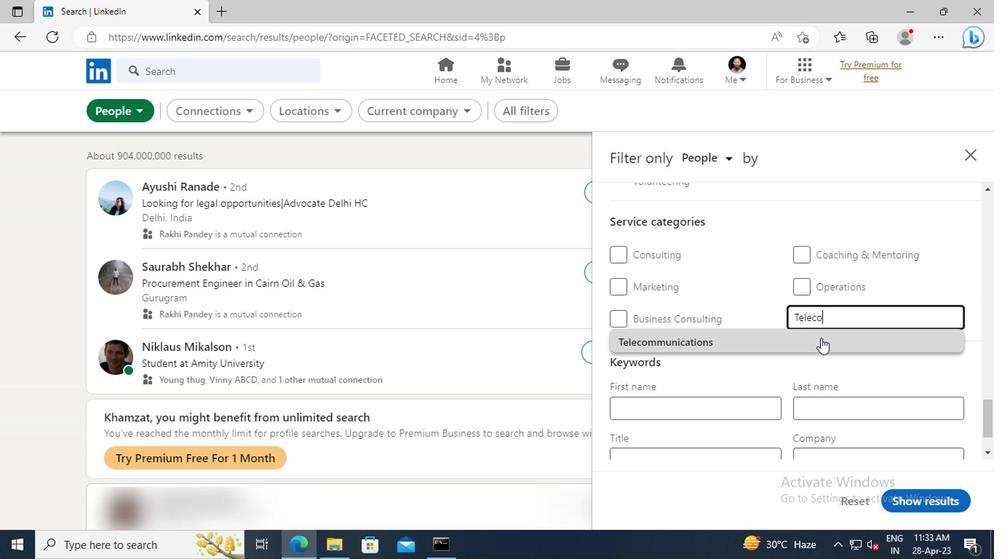 
Action: Mouse moved to (658, 323)
Screenshot: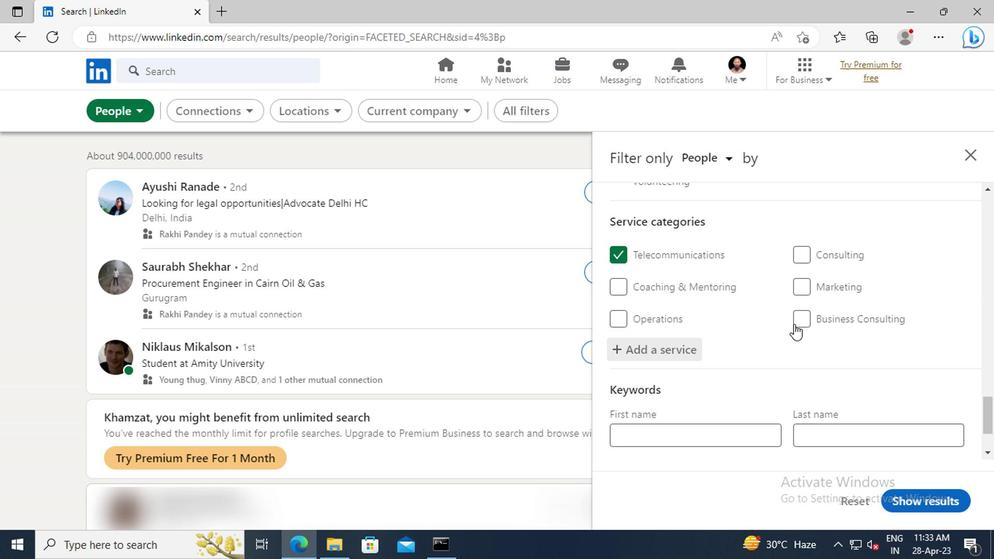 
Action: Mouse scrolled (658, 323) with delta (0, 0)
Screenshot: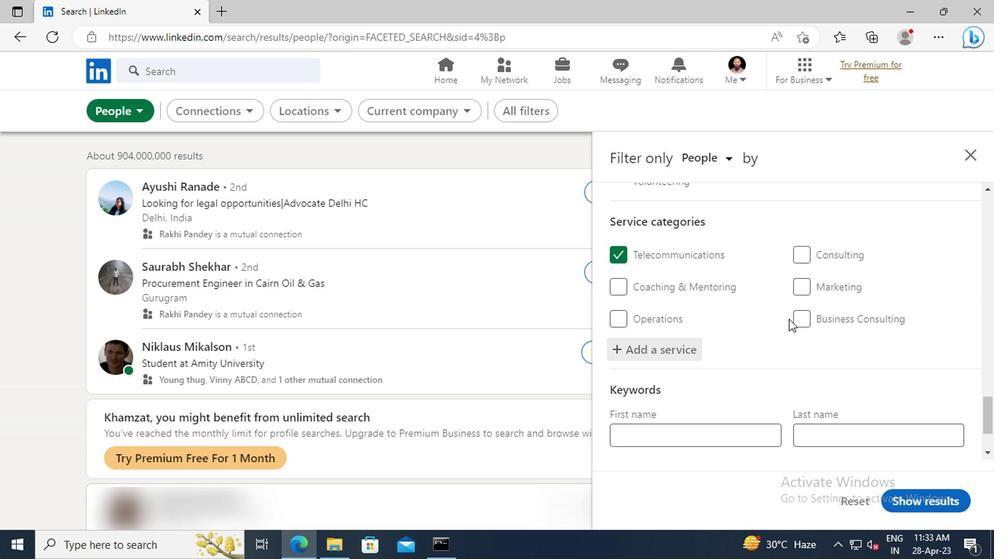 
Action: Mouse moved to (657, 323)
Screenshot: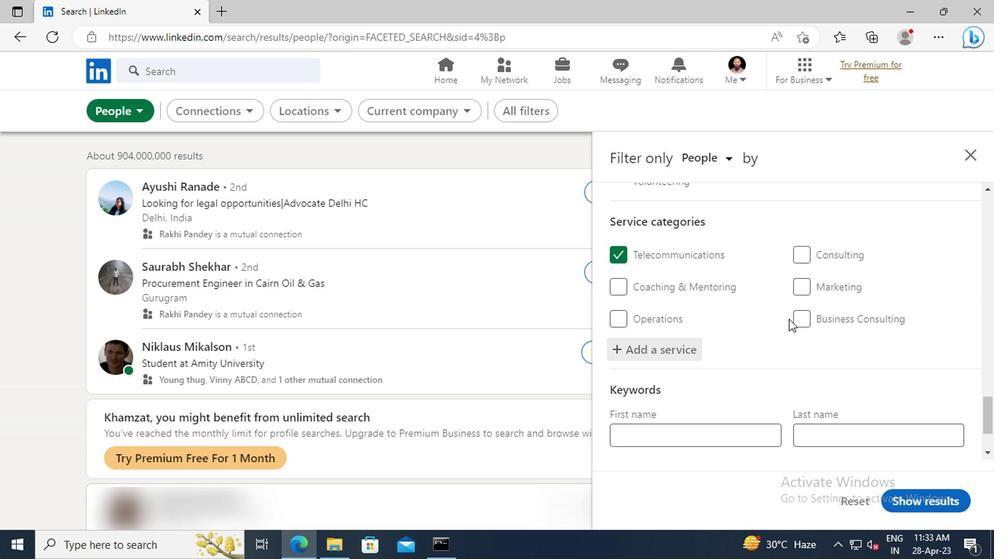 
Action: Mouse scrolled (657, 322) with delta (0, 0)
Screenshot: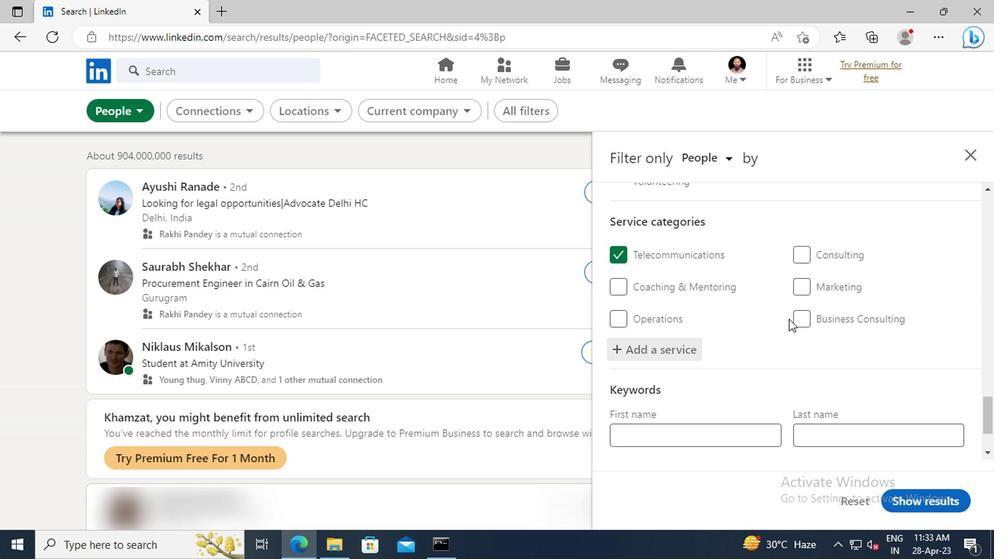
Action: Mouse scrolled (657, 322) with delta (0, 0)
Screenshot: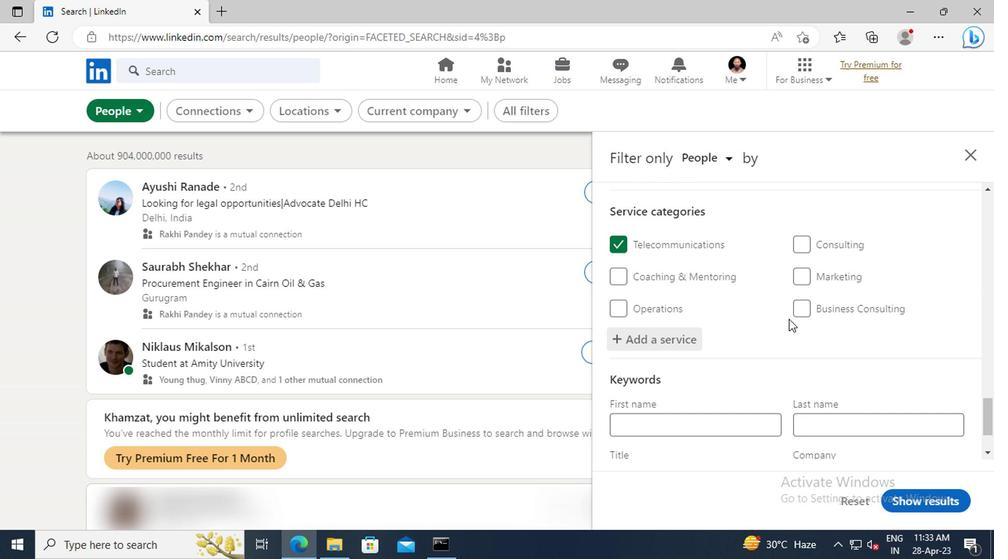 
Action: Mouse scrolled (657, 322) with delta (0, 0)
Screenshot: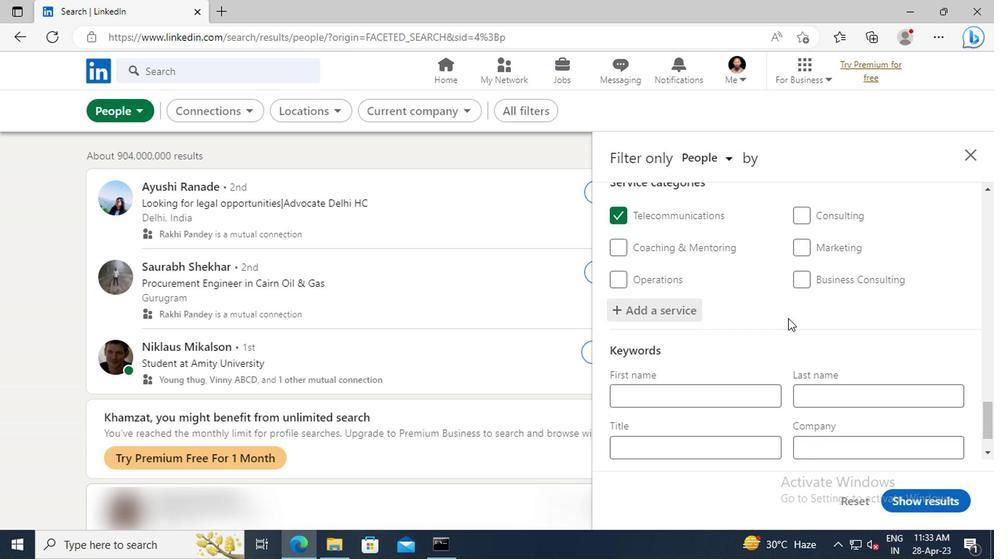 
Action: Mouse moved to (566, 378)
Screenshot: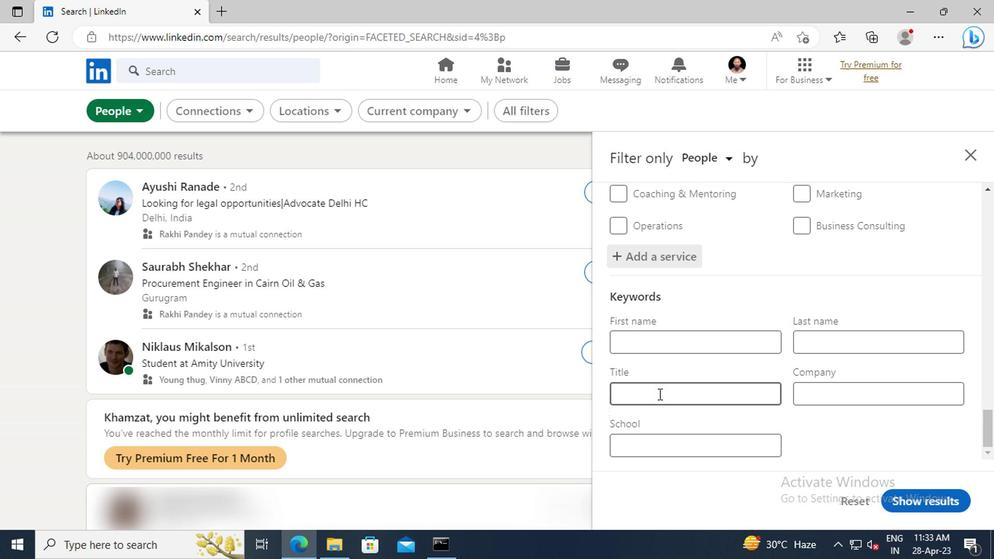 
Action: Mouse pressed left at (566, 378)
Screenshot: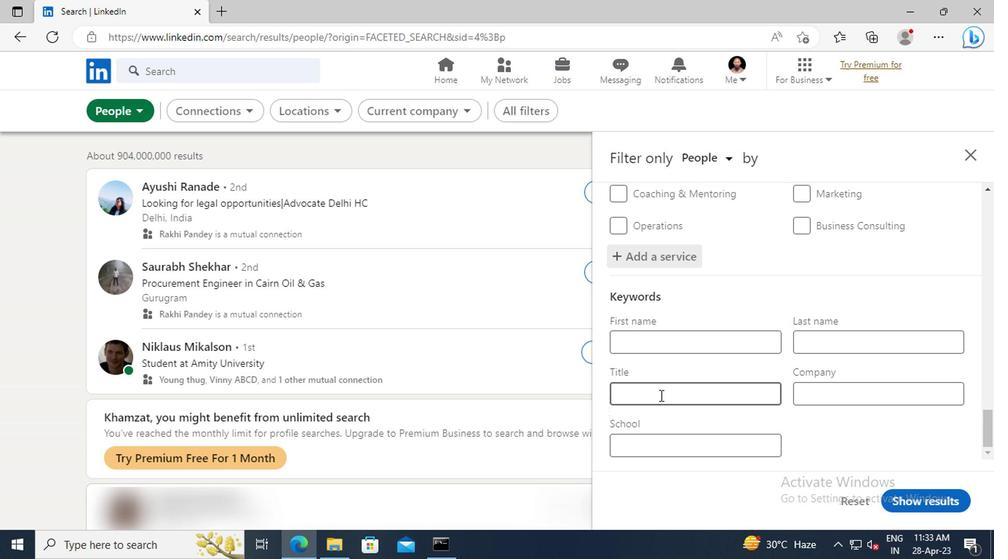 
Action: Key pressed <Key.shift>CRANE<Key.space><Key.shift>OPERATOR<Key.enter>
Screenshot: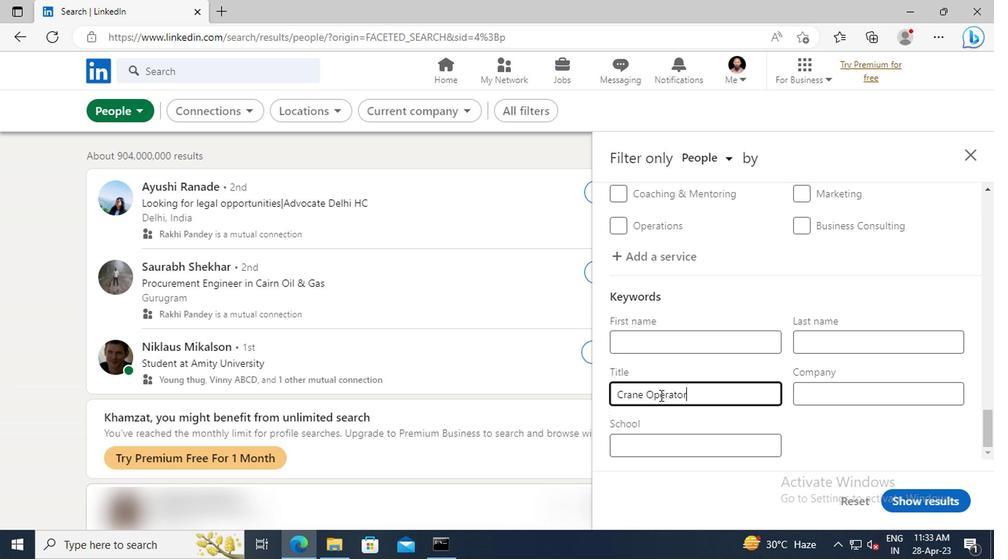 
Action: Mouse moved to (738, 454)
Screenshot: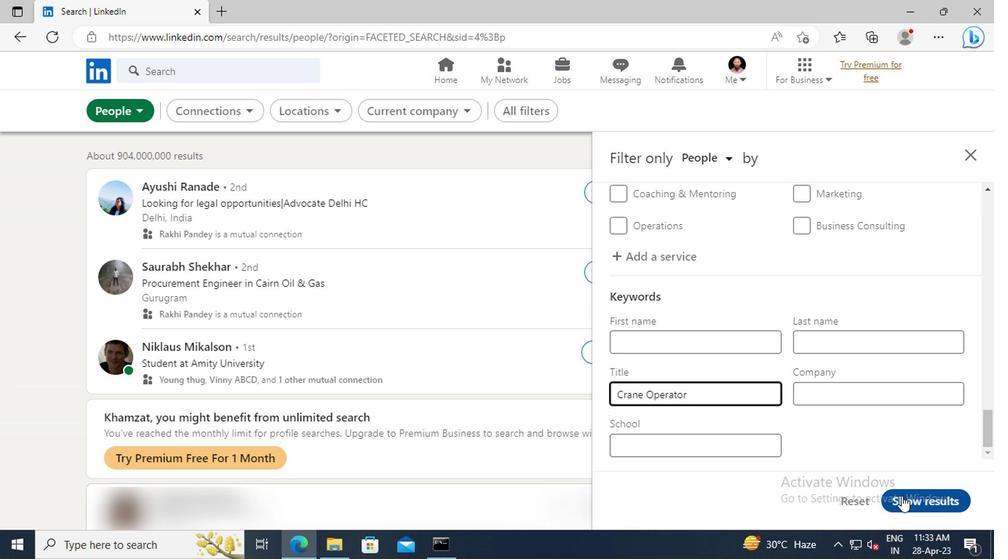 
Action: Mouse pressed left at (738, 454)
Screenshot: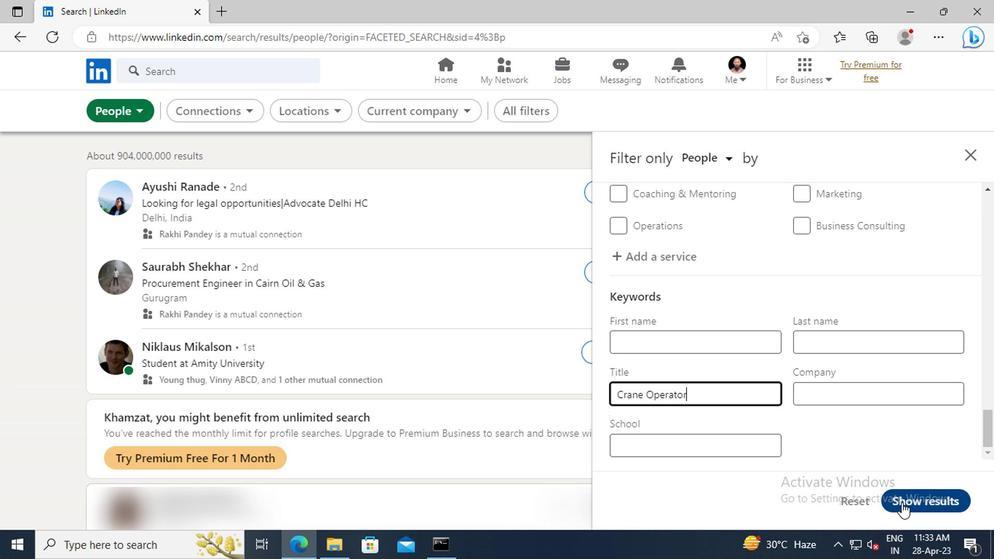 
